 Task: Book a 75-minute session on change management.
Action: Mouse moved to (68, 134)
Screenshot: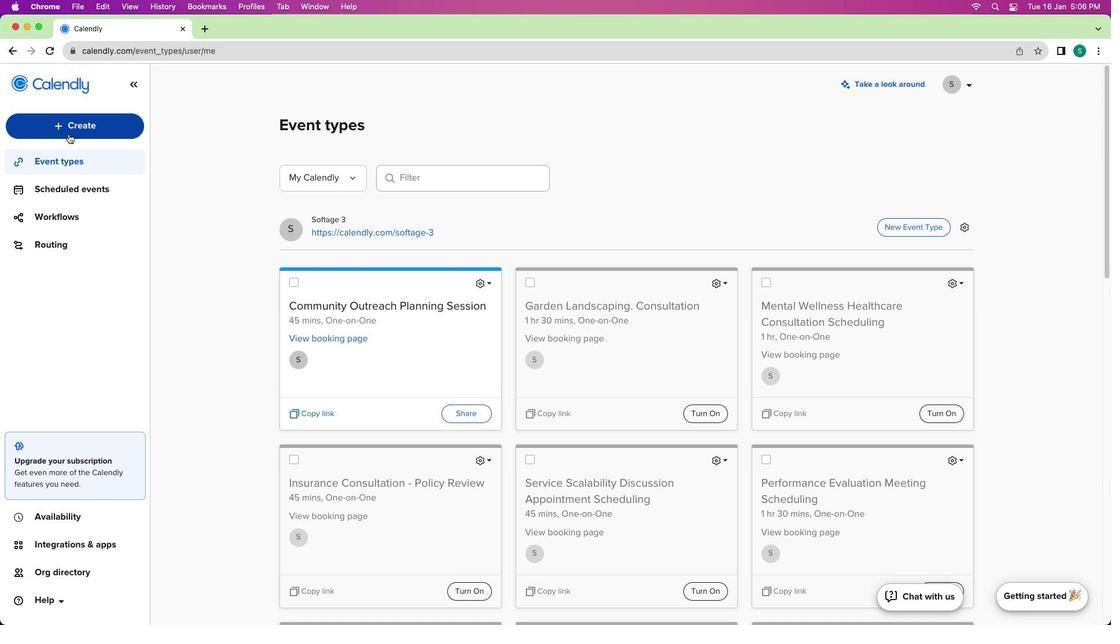 
Action: Mouse pressed left at (68, 134)
Screenshot: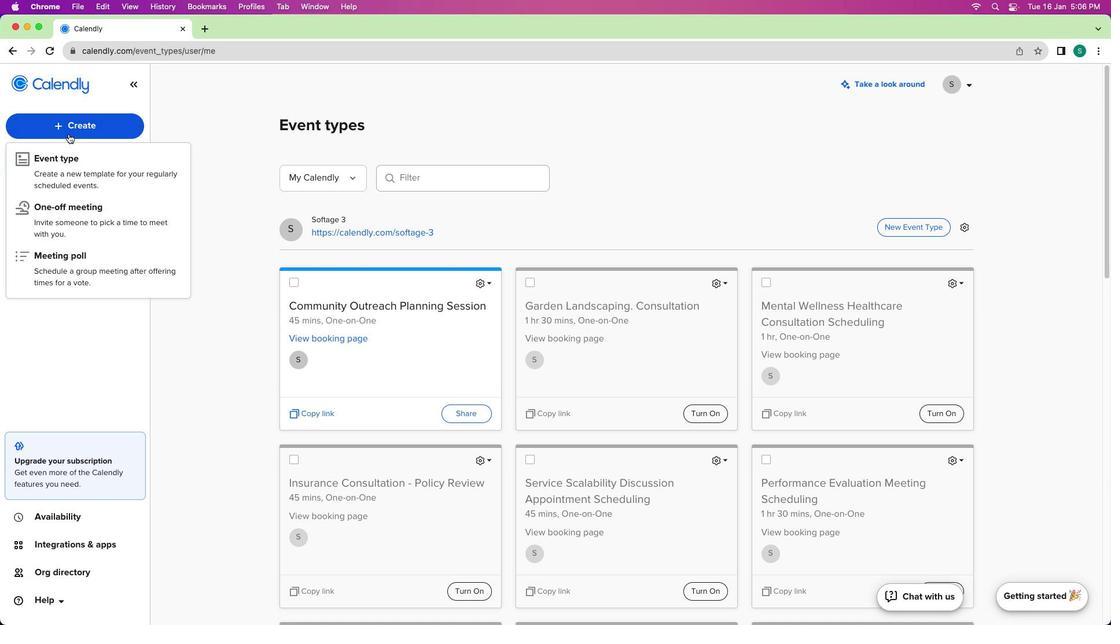 
Action: Mouse moved to (62, 169)
Screenshot: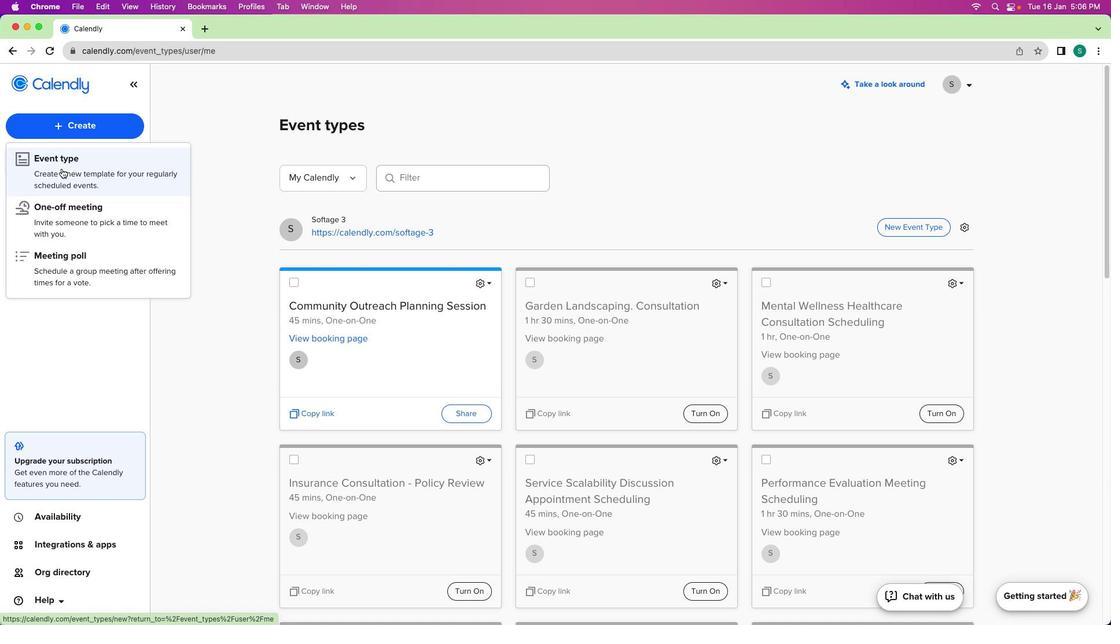 
Action: Mouse pressed left at (62, 169)
Screenshot: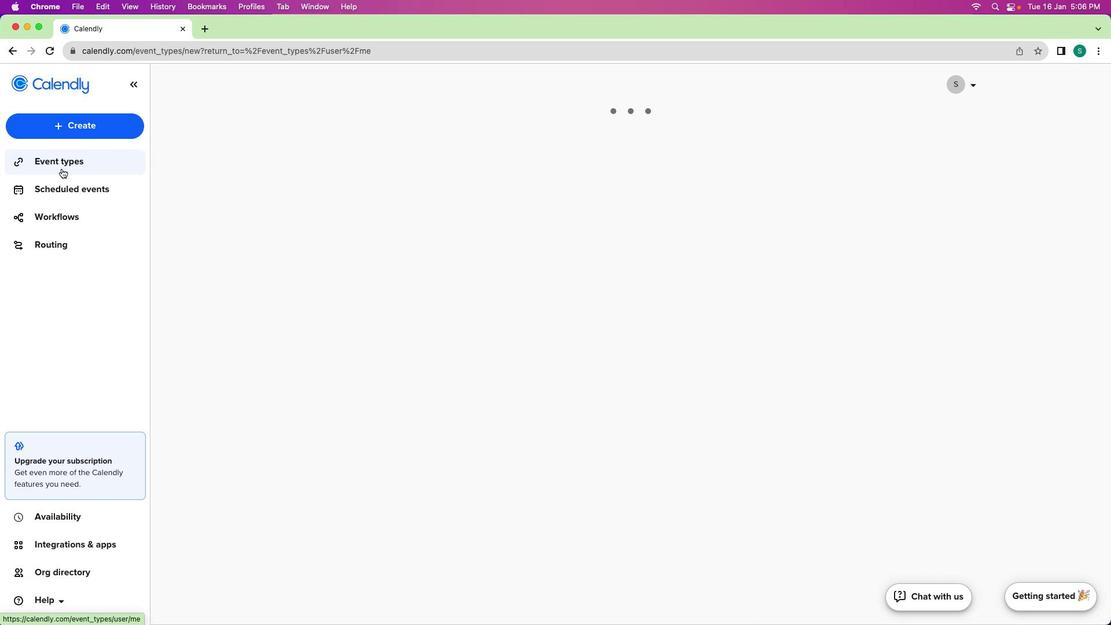 
Action: Mouse moved to (486, 260)
Screenshot: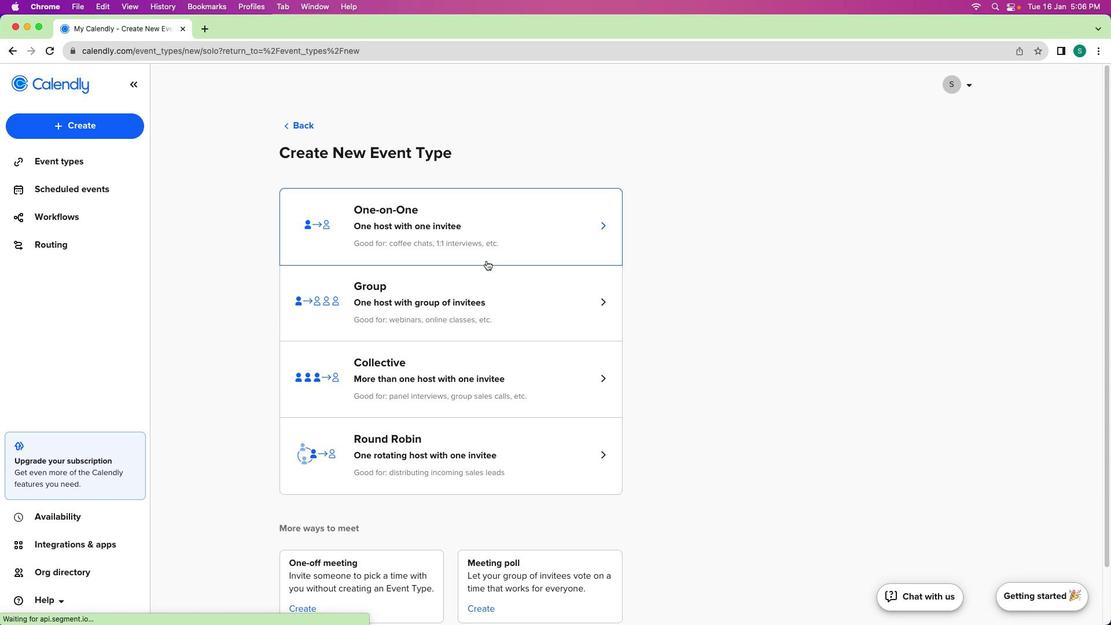 
Action: Mouse pressed left at (486, 260)
Screenshot: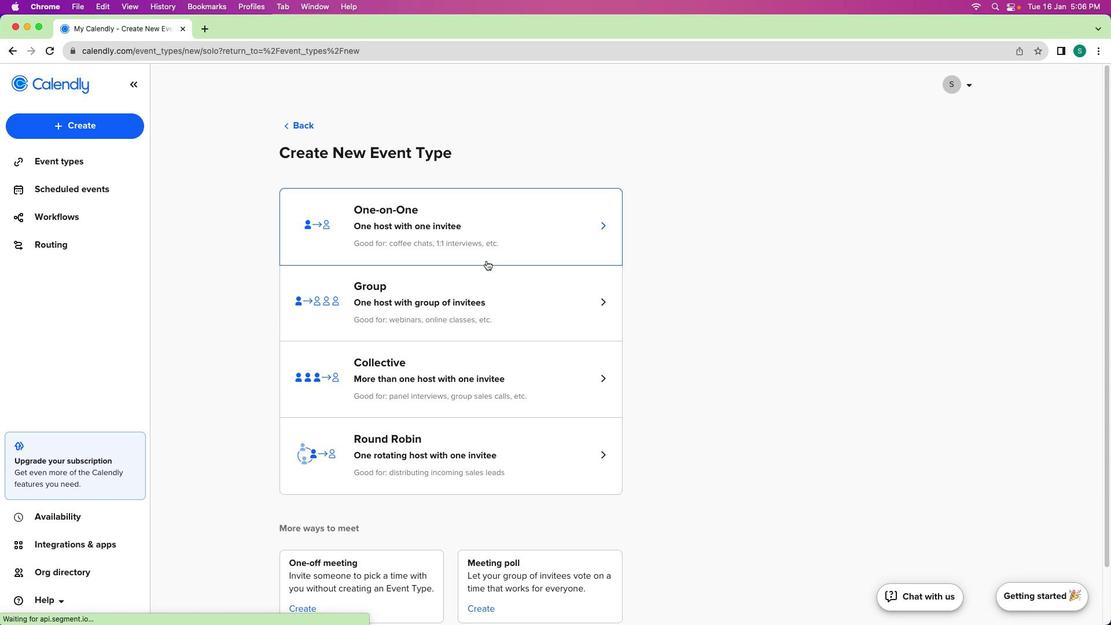 
Action: Mouse moved to (111, 174)
Screenshot: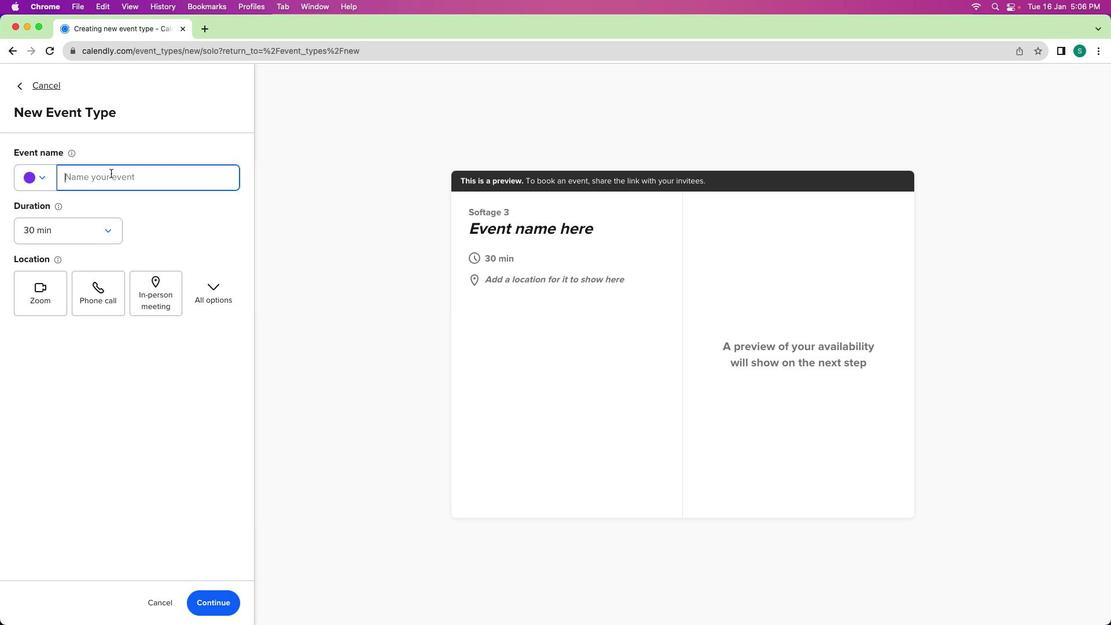 
Action: Mouse pressed left at (111, 174)
Screenshot: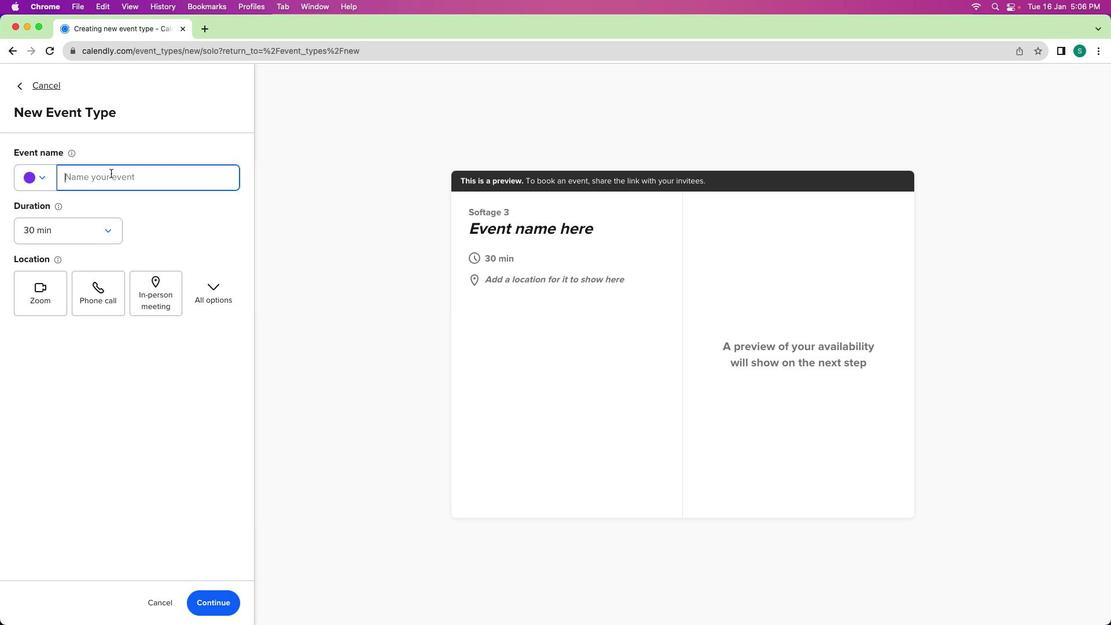 
Action: Mouse moved to (54, 227)
Screenshot: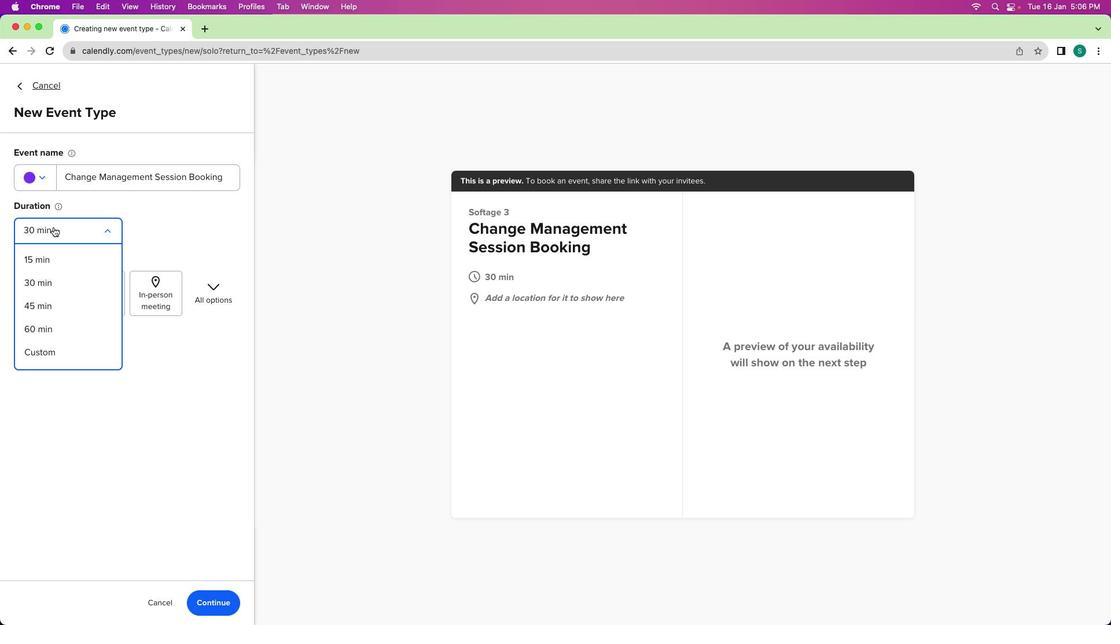 
Action: Mouse pressed left at (54, 227)
Screenshot: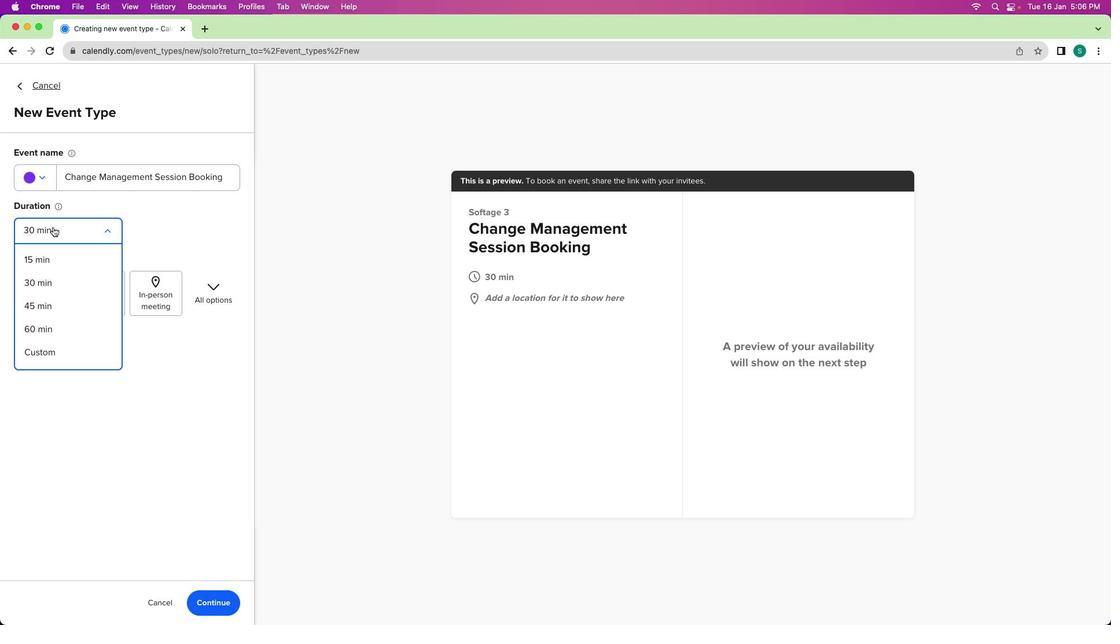 
Action: Mouse moved to (57, 349)
Screenshot: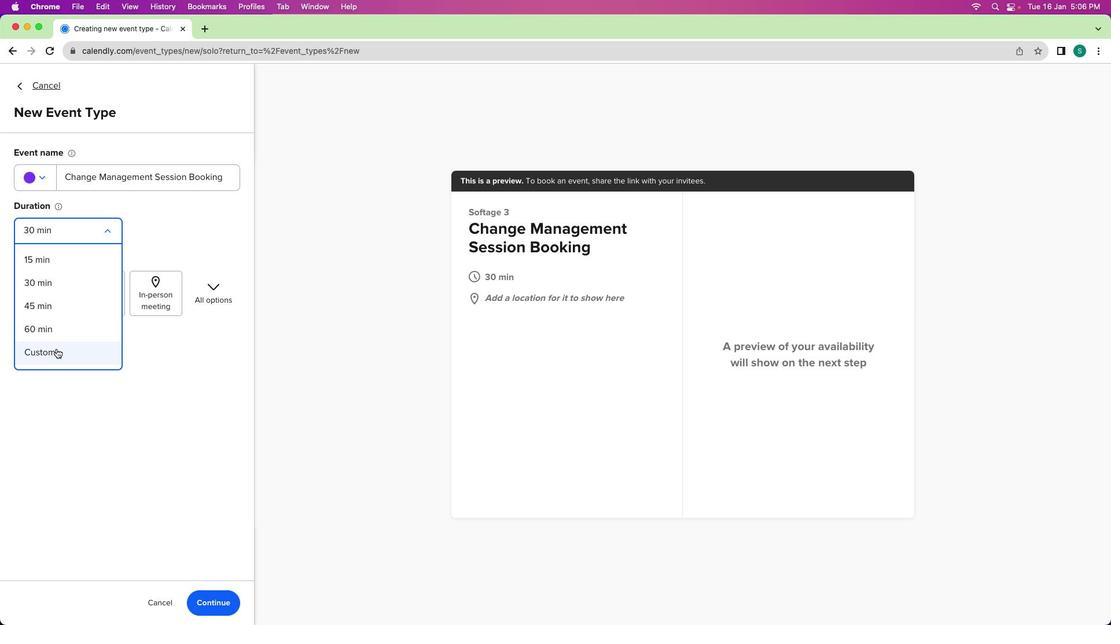 
Action: Mouse pressed left at (57, 349)
Screenshot: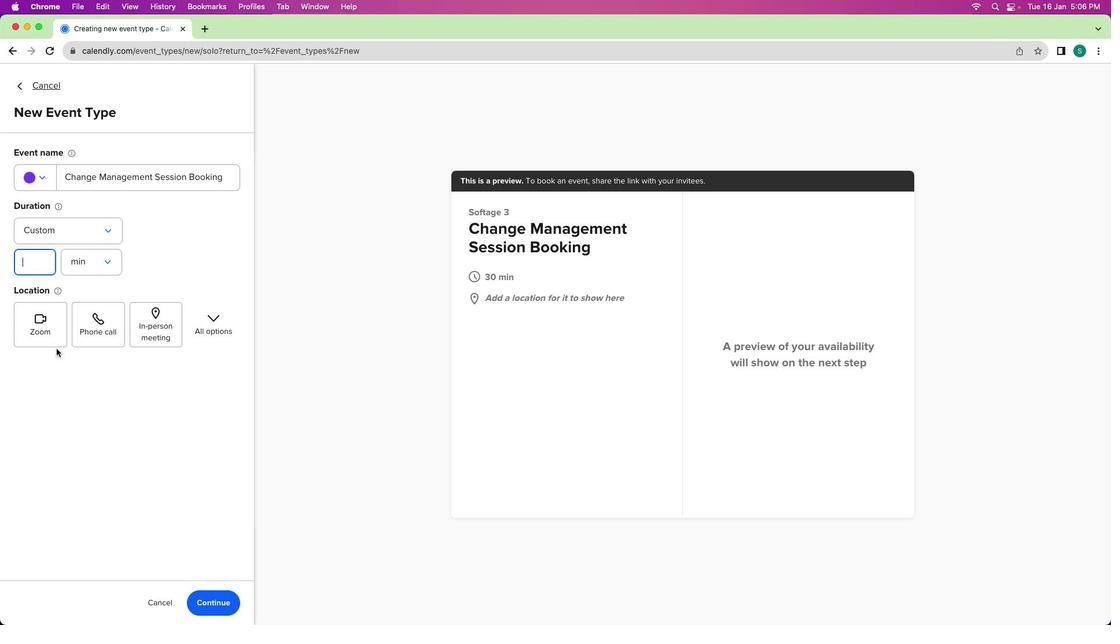 
Action: Mouse moved to (37, 262)
Screenshot: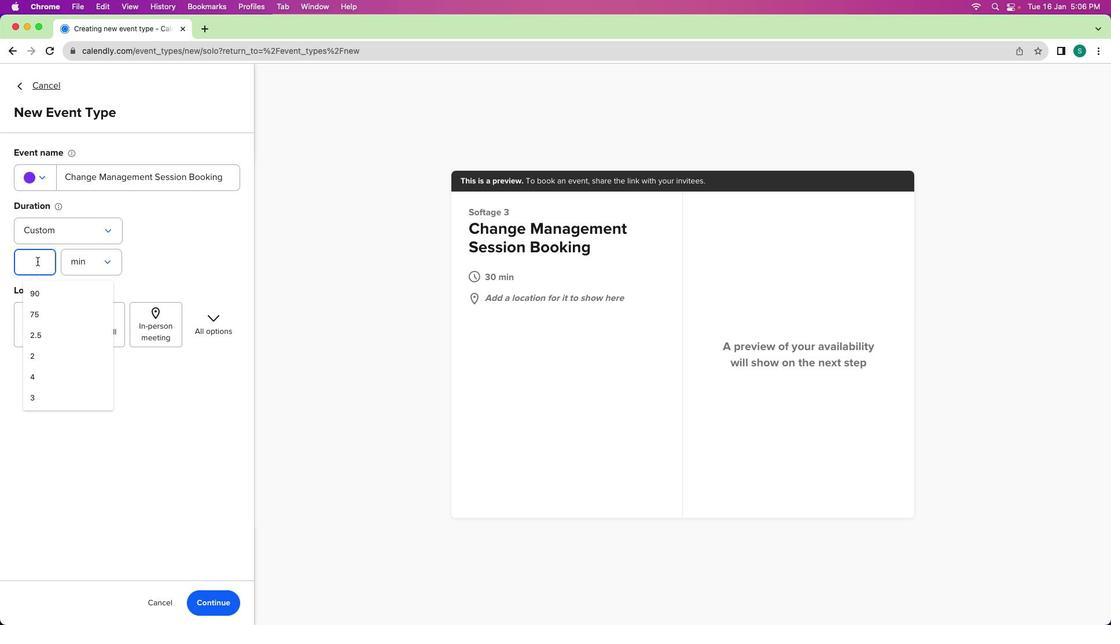 
Action: Mouse pressed left at (37, 262)
Screenshot: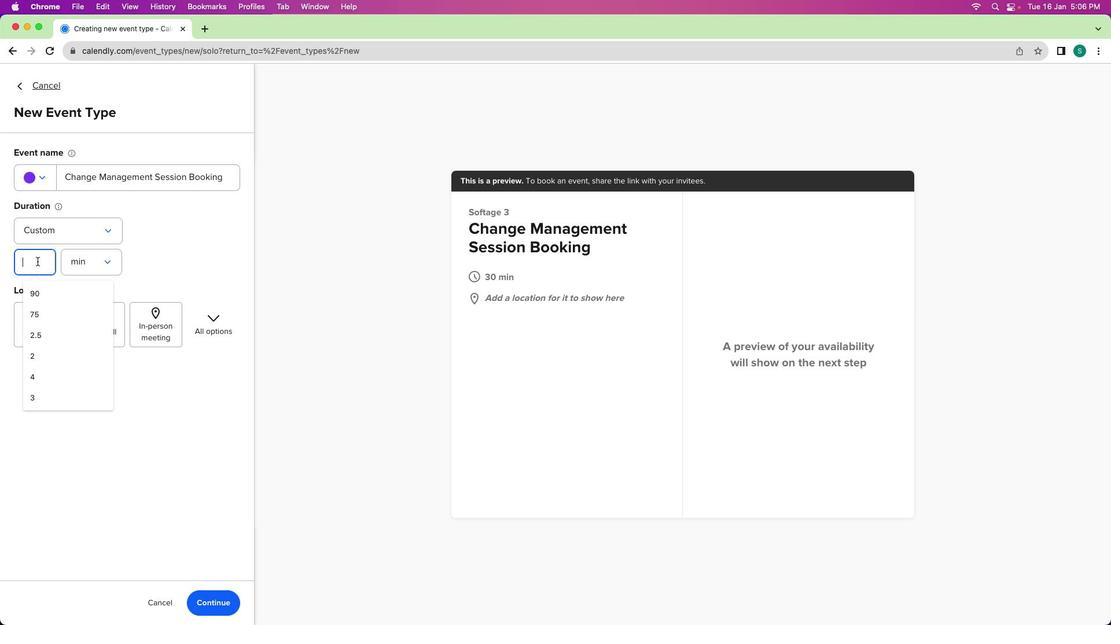 
Action: Mouse moved to (50, 337)
Screenshot: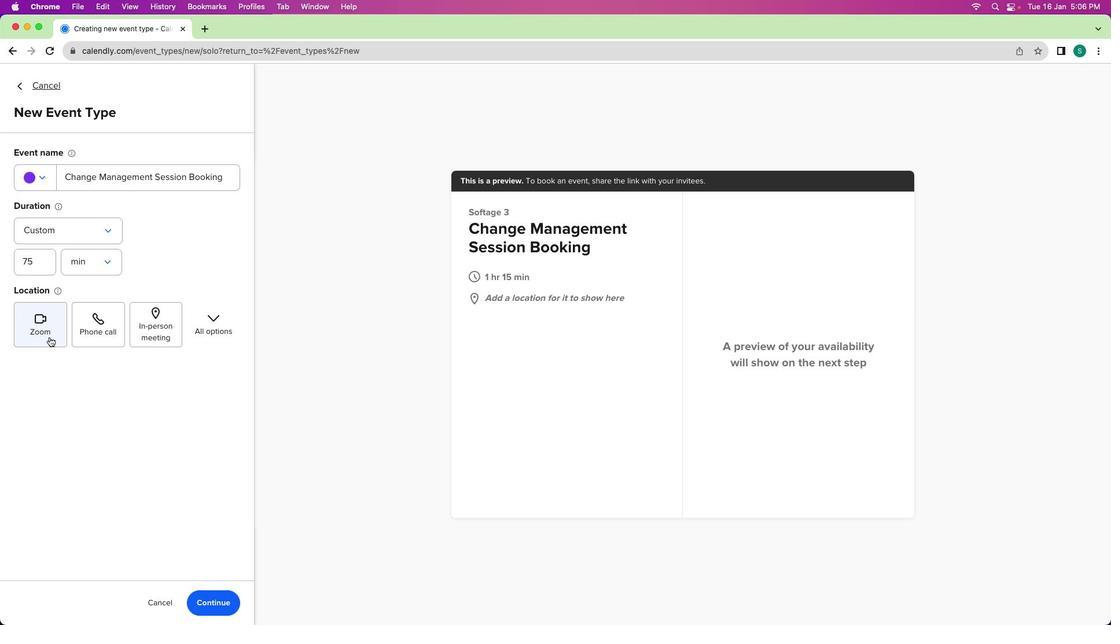 
Action: Mouse pressed left at (50, 337)
Screenshot: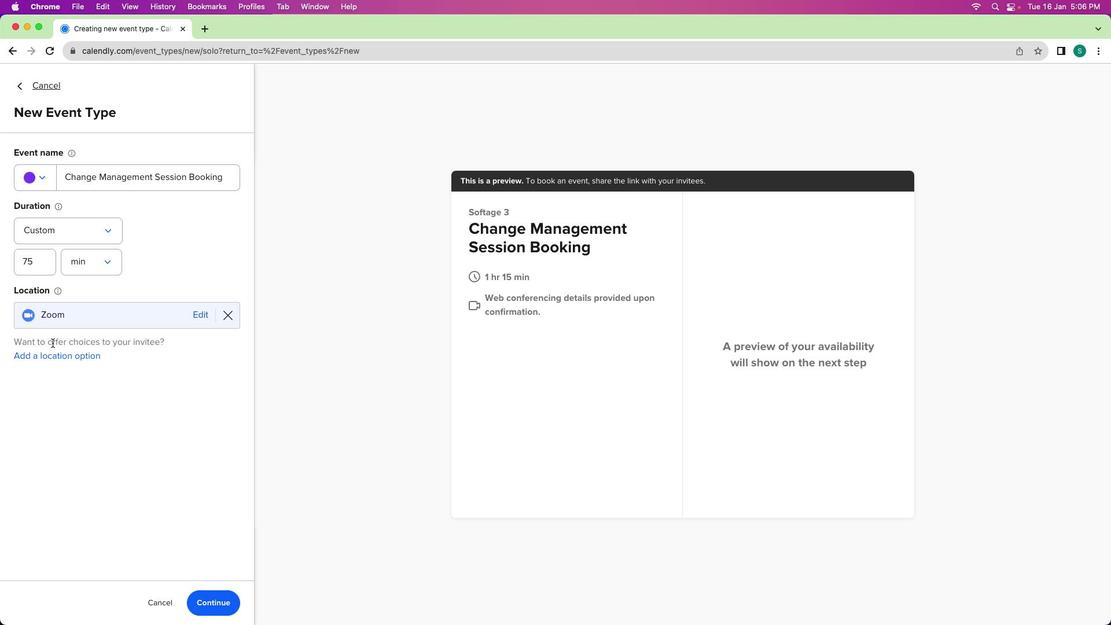 
Action: Mouse moved to (44, 178)
Screenshot: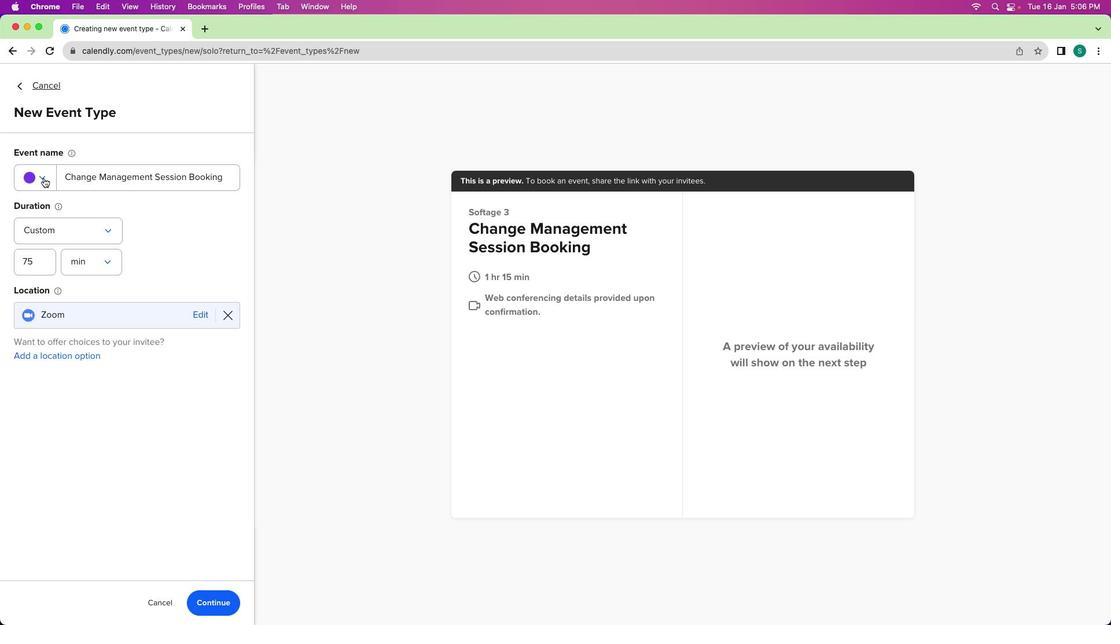 
Action: Mouse pressed left at (44, 178)
Screenshot: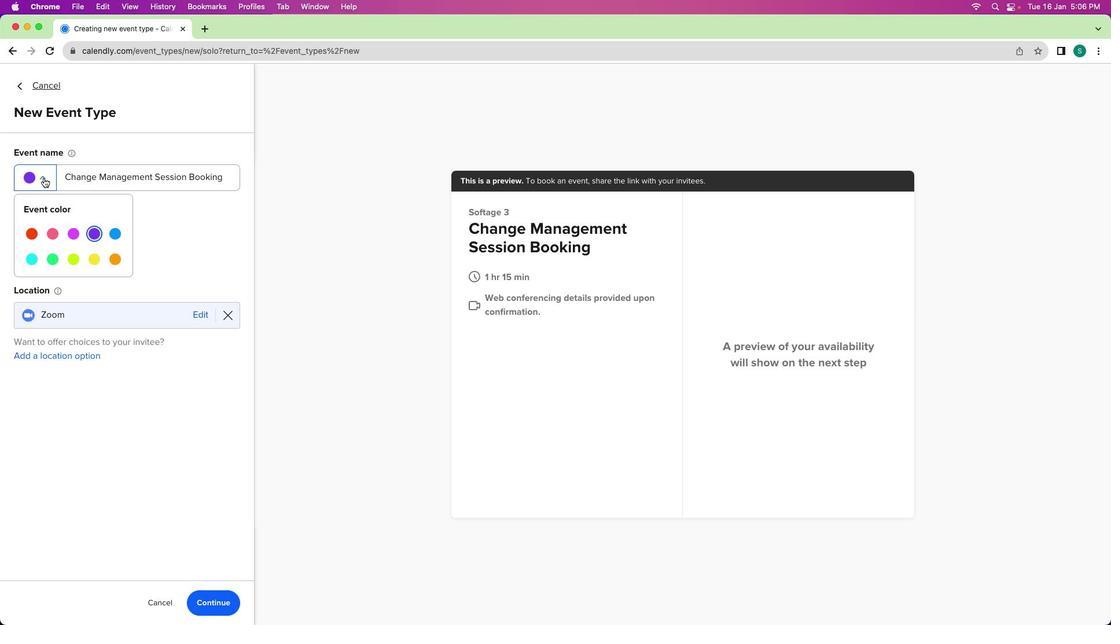
Action: Mouse moved to (118, 254)
Screenshot: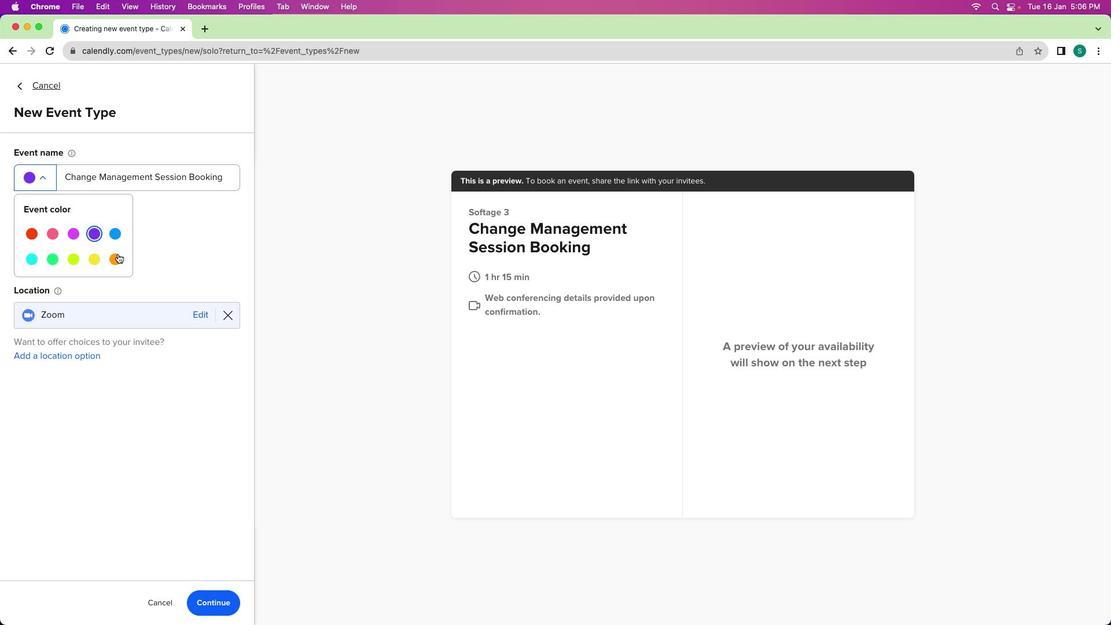 
Action: Mouse pressed left at (118, 254)
Screenshot: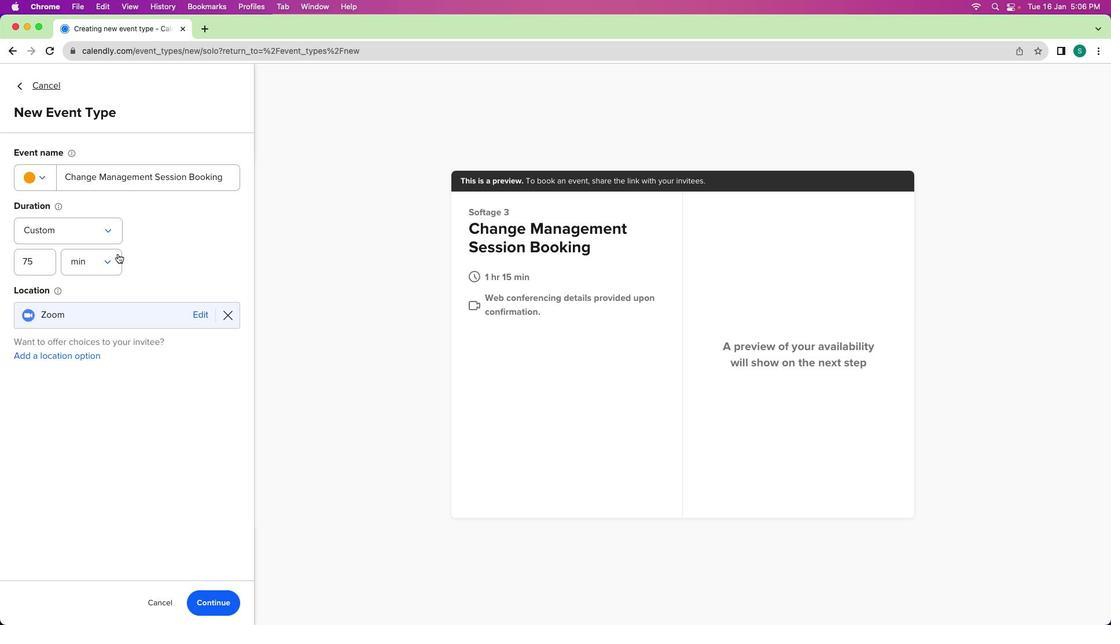 
Action: Mouse moved to (215, 599)
Screenshot: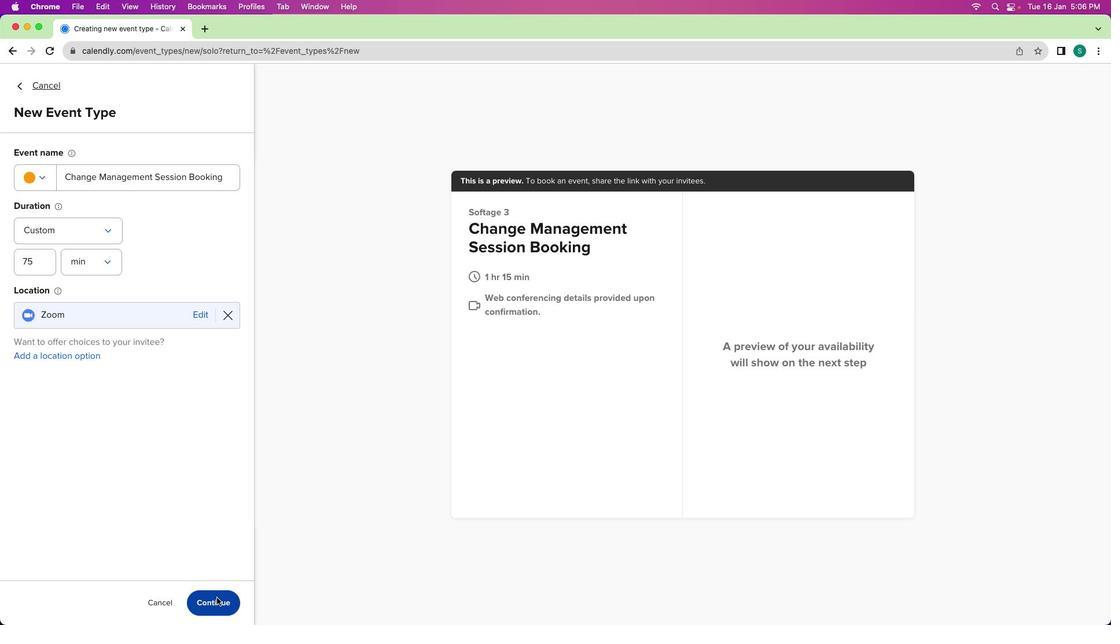 
Action: Mouse pressed left at (215, 599)
Screenshot: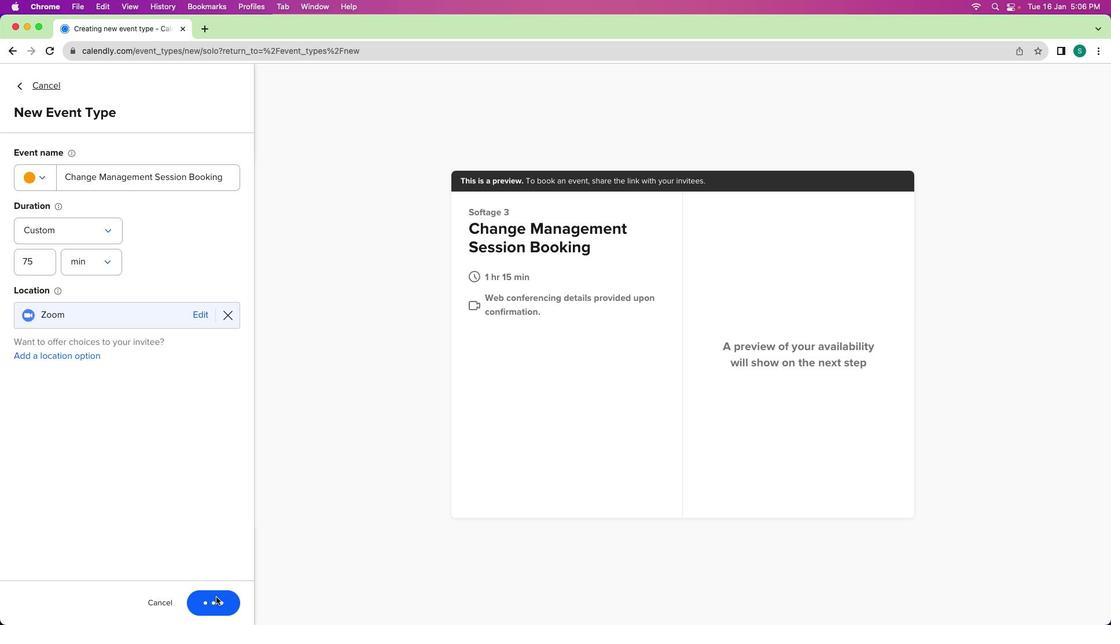 
Action: Mouse moved to (235, 190)
Screenshot: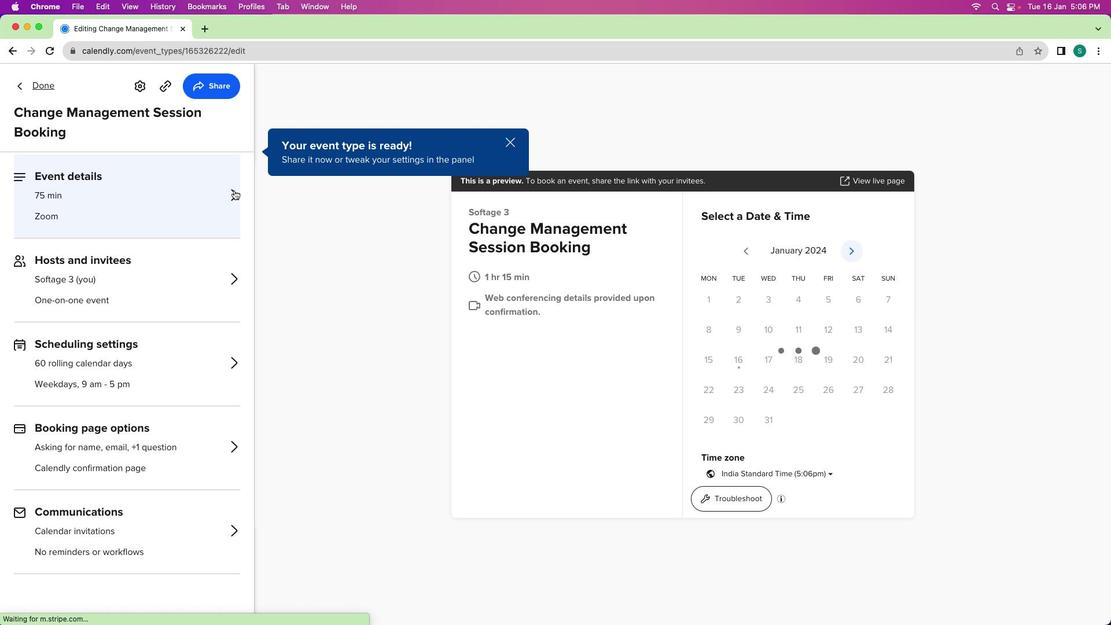 
Action: Mouse pressed left at (235, 190)
Screenshot: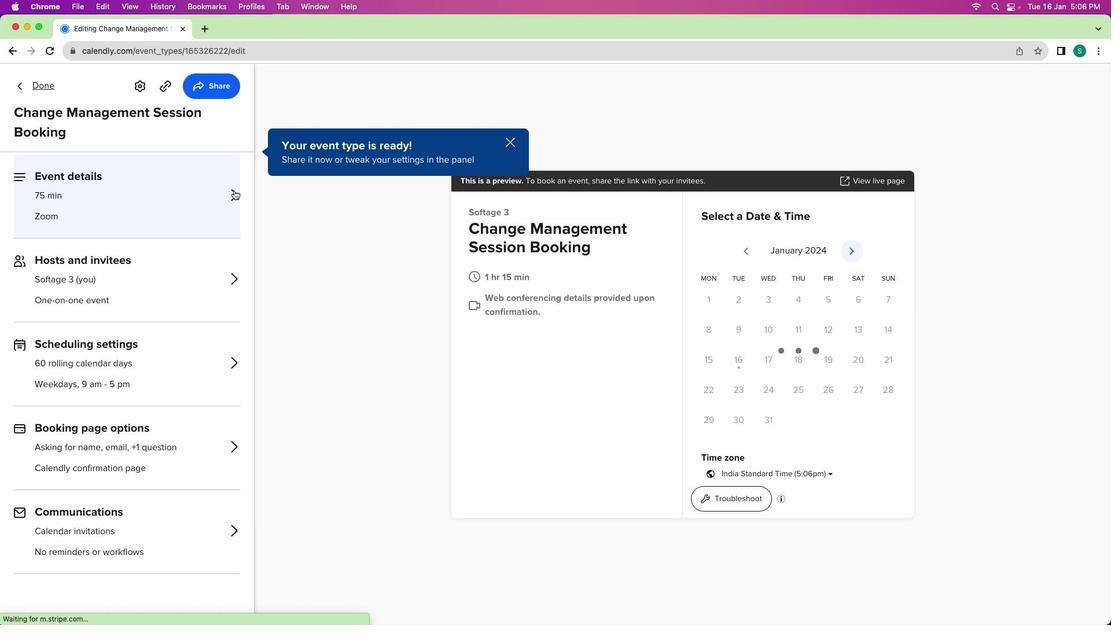 
Action: Mouse moved to (133, 451)
Screenshot: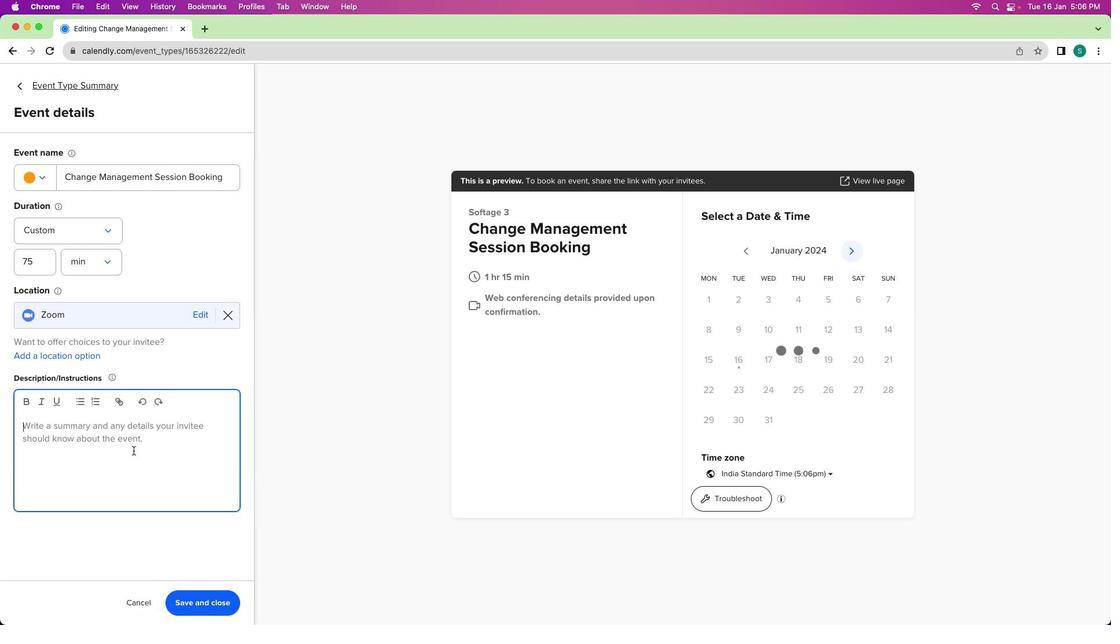 
Action: Mouse pressed left at (133, 451)
Screenshot: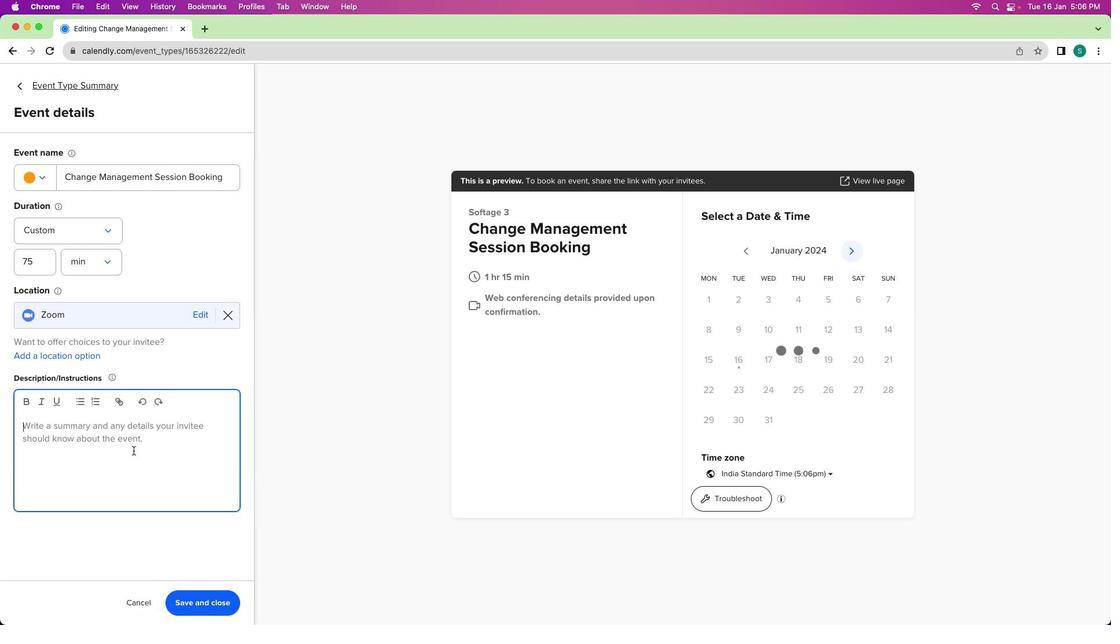 
Action: Mouse moved to (209, 606)
Screenshot: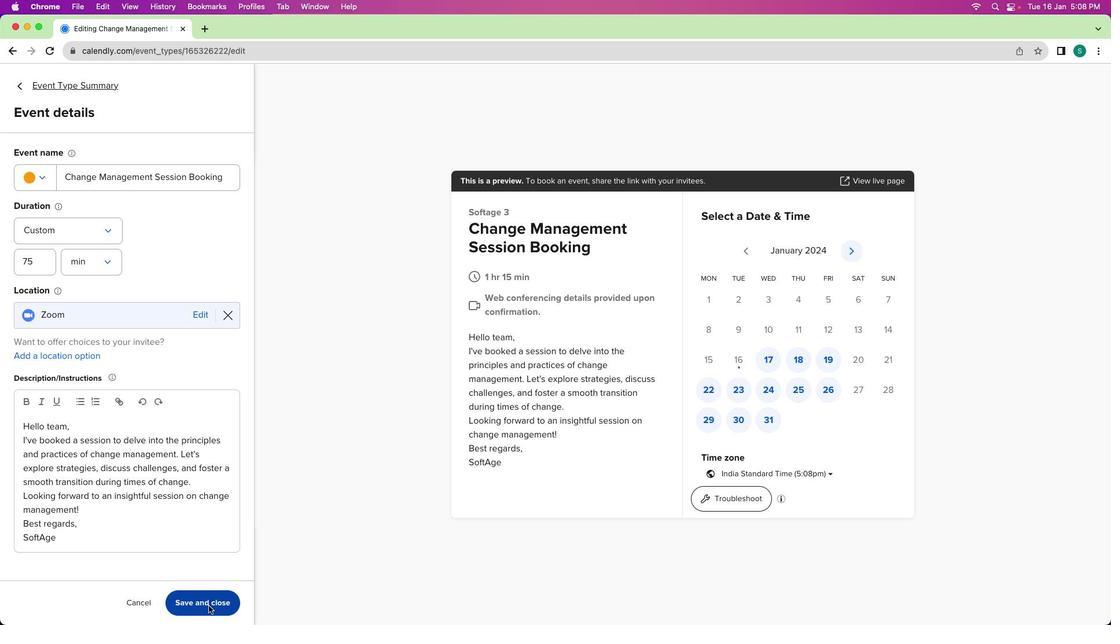 
Action: Mouse pressed left at (209, 606)
Screenshot: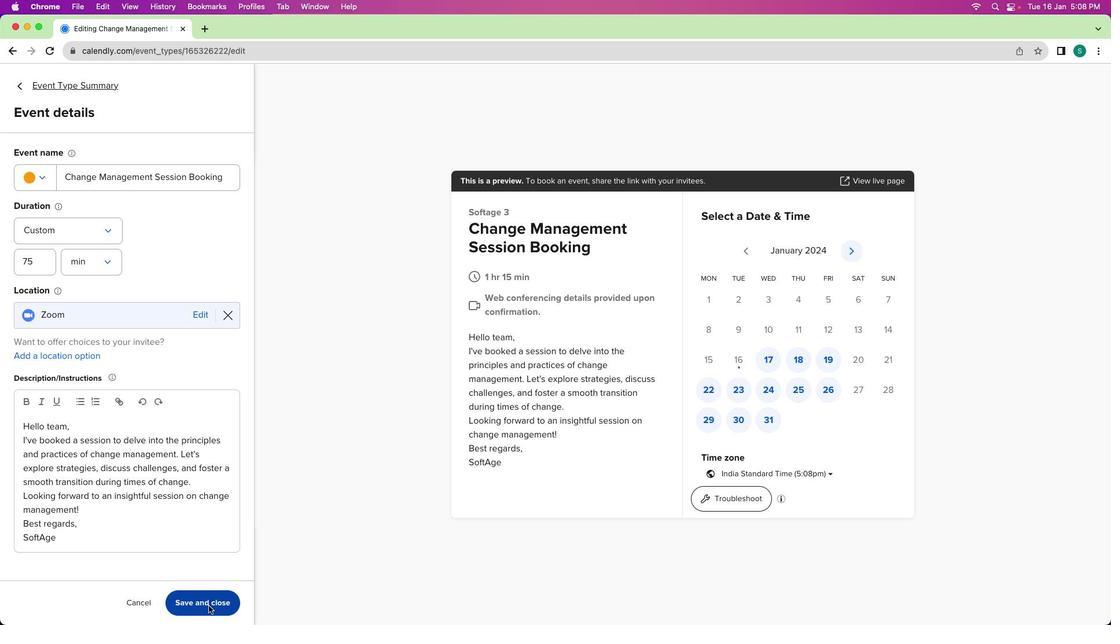 
Action: Mouse moved to (83, 346)
Screenshot: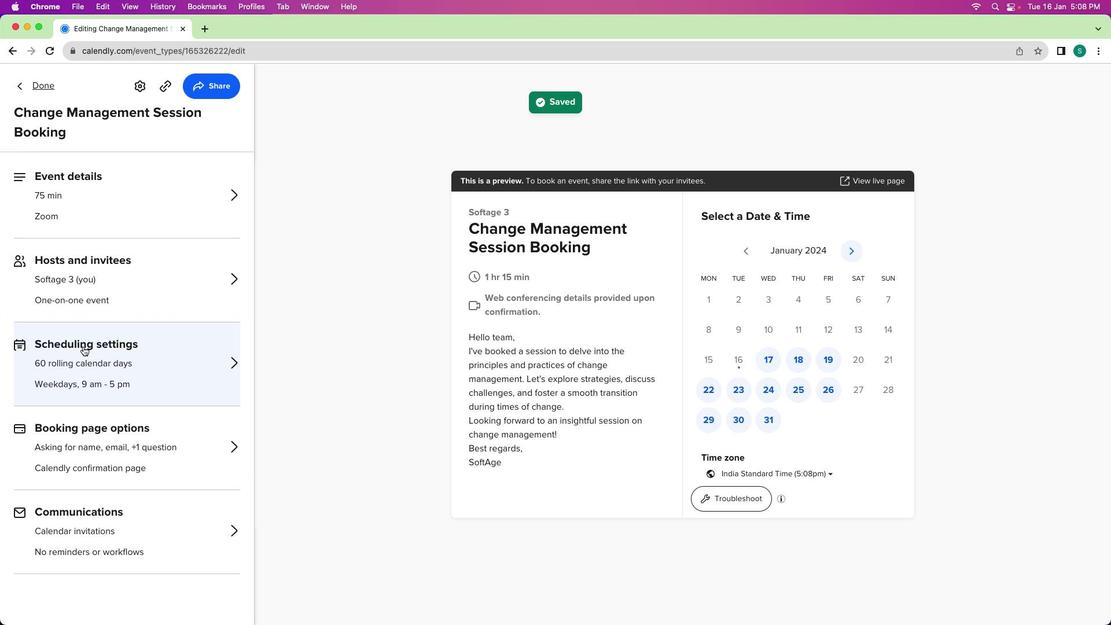 
Action: Mouse pressed left at (83, 346)
Screenshot: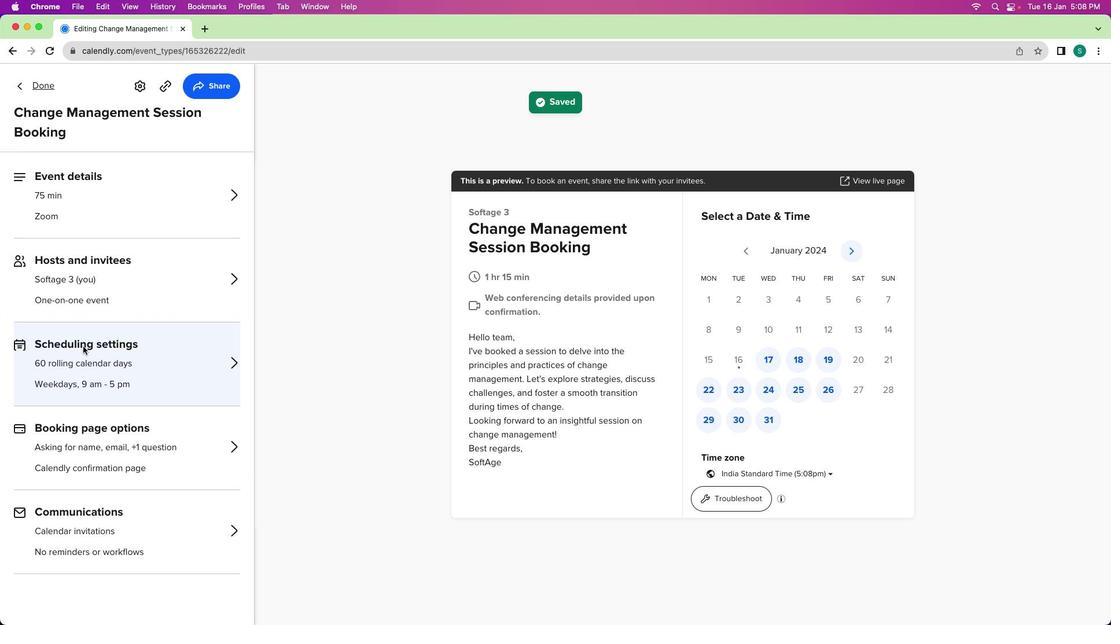 
Action: Mouse moved to (213, 434)
Screenshot: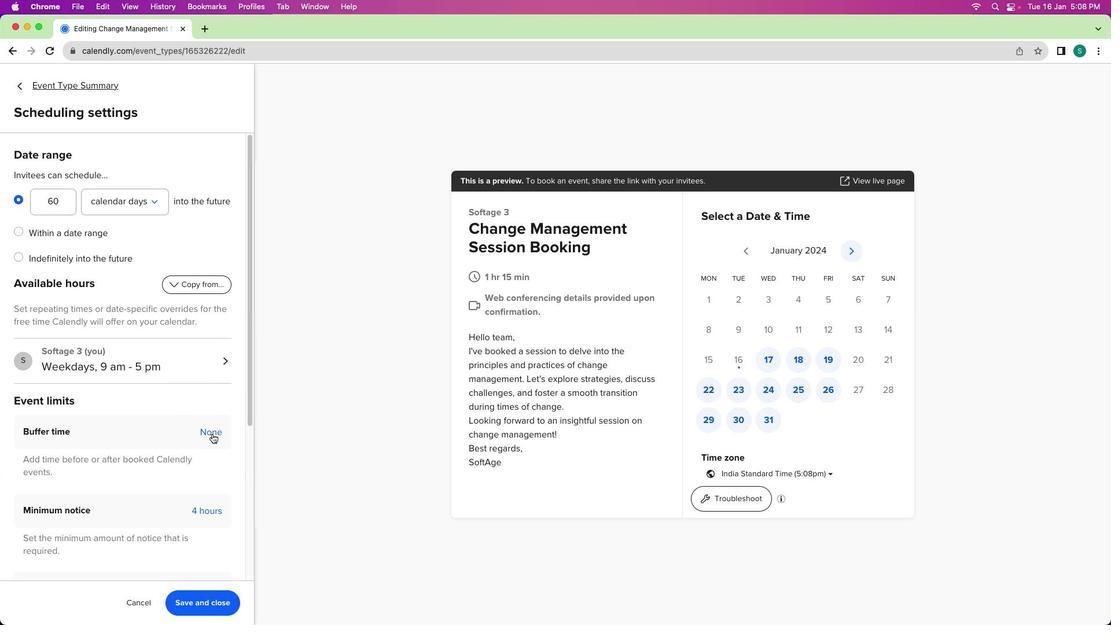 
Action: Mouse pressed left at (213, 434)
Screenshot: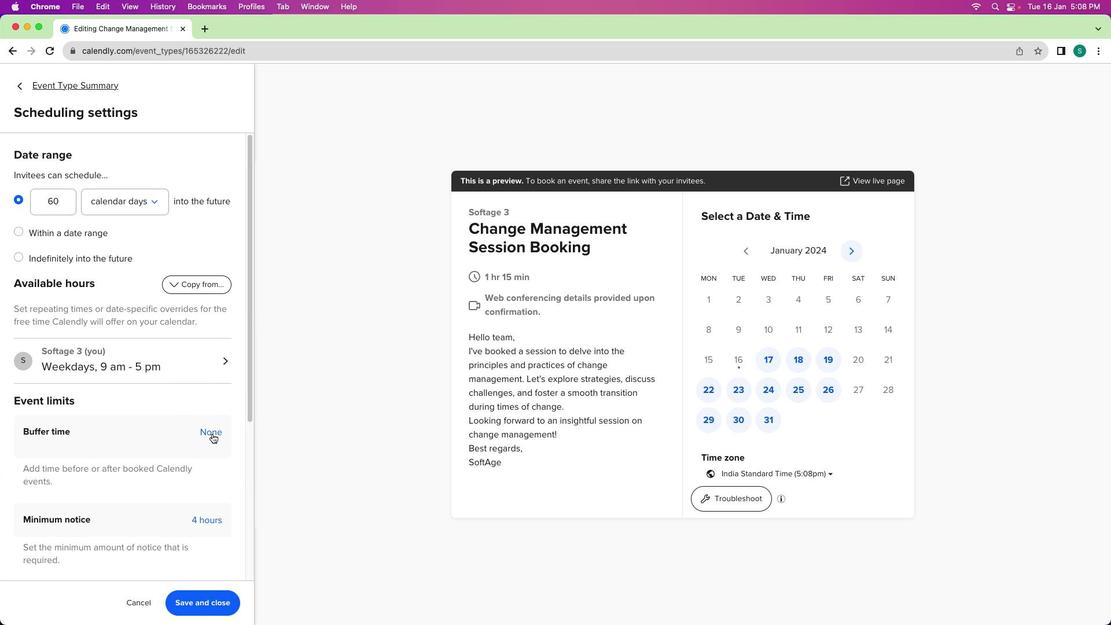 
Action: Mouse moved to (139, 470)
Screenshot: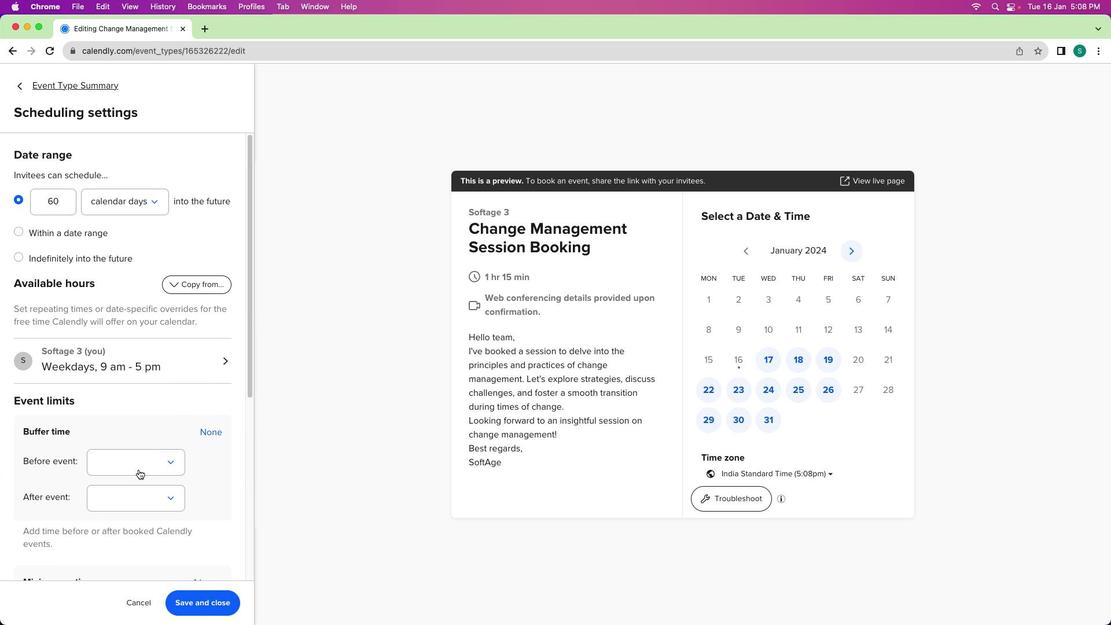 
Action: Mouse pressed left at (139, 470)
Screenshot: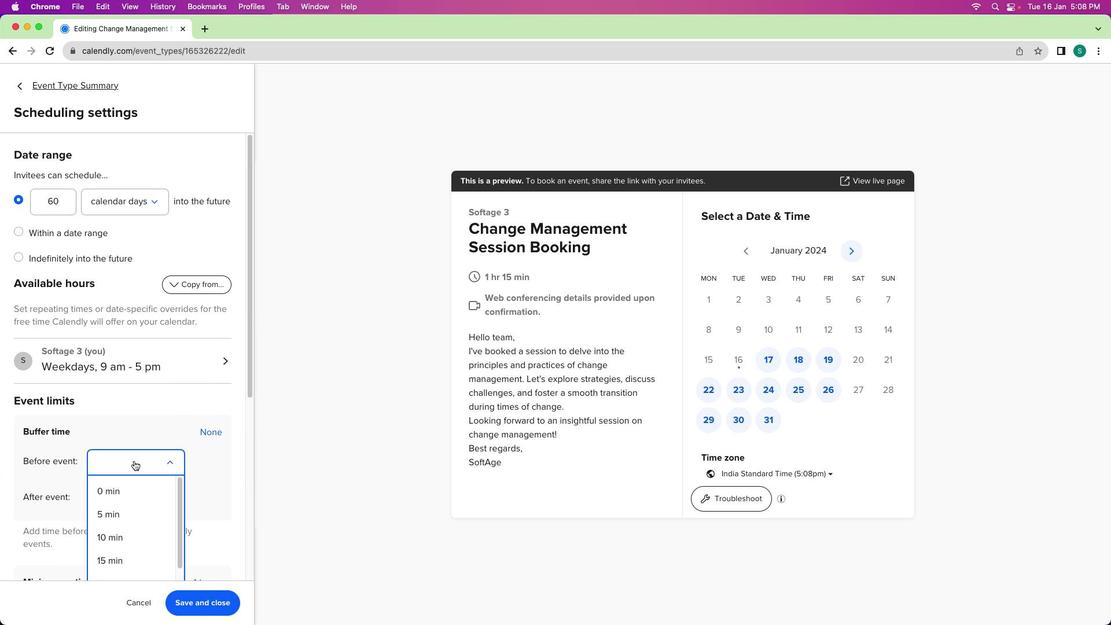 
Action: Mouse moved to (121, 499)
Screenshot: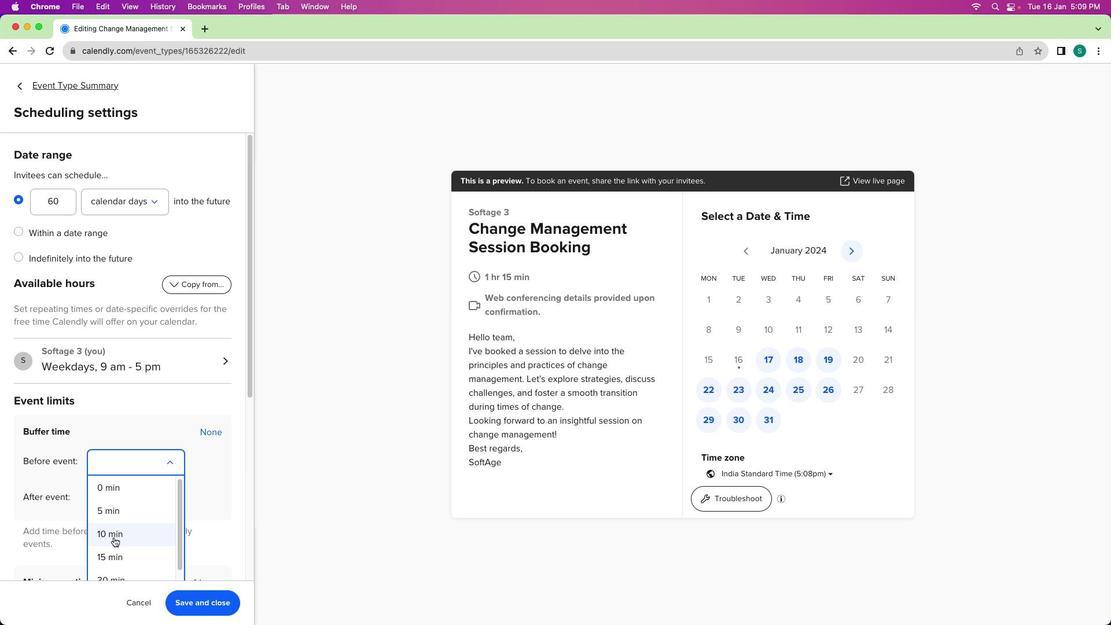 
Action: Mouse scrolled (121, 499) with delta (0, 0)
Screenshot: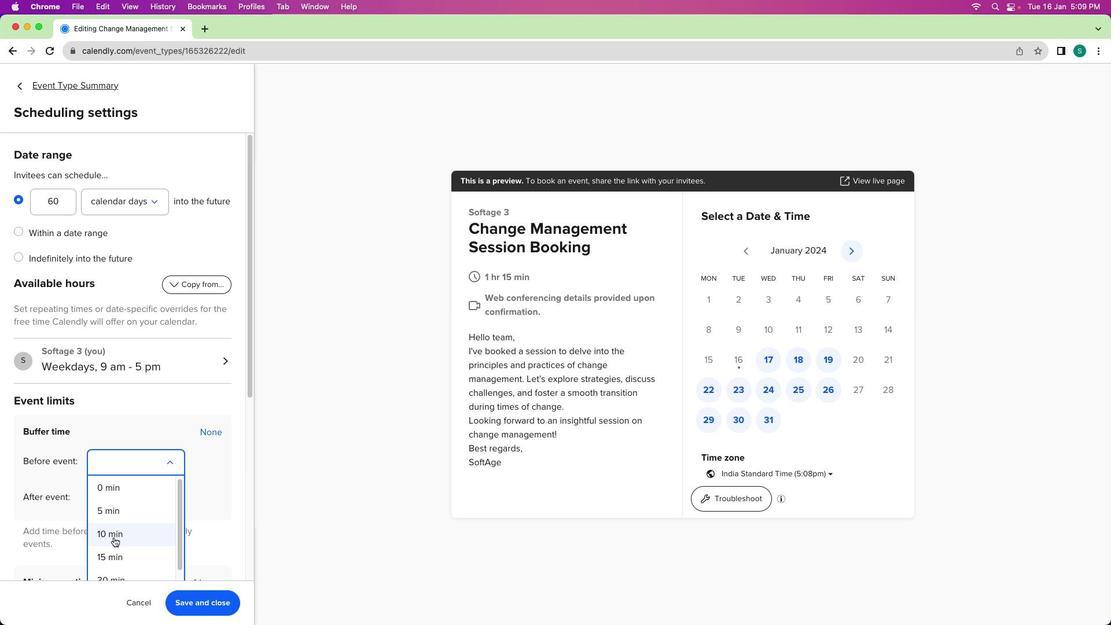 
Action: Mouse moved to (115, 524)
Screenshot: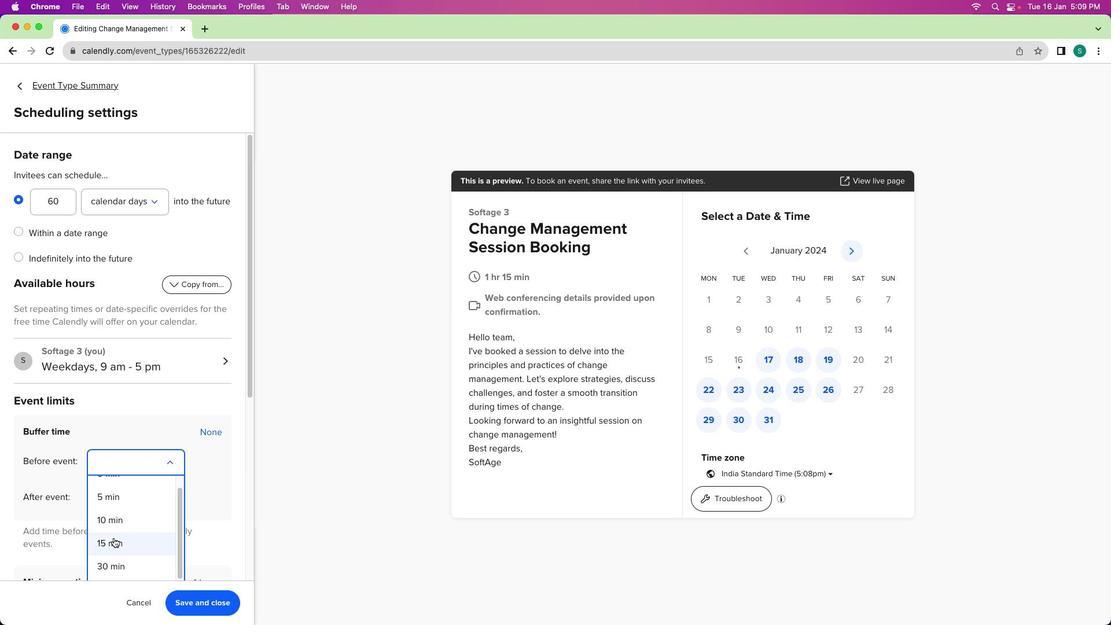 
Action: Mouse scrolled (115, 524) with delta (0, 0)
Screenshot: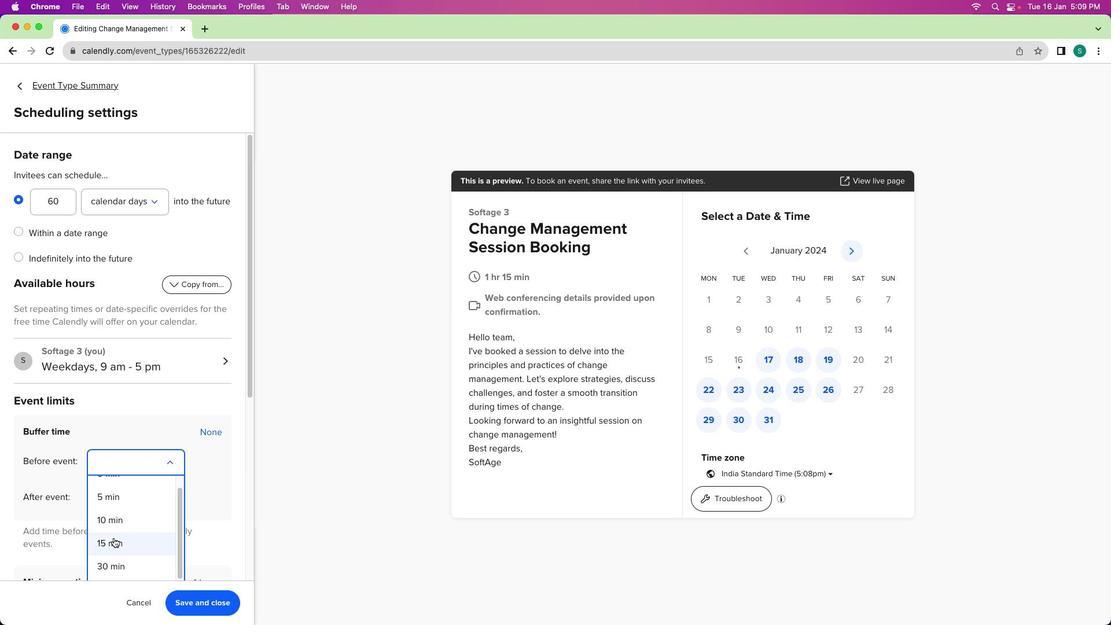 
Action: Mouse moved to (114, 538)
Screenshot: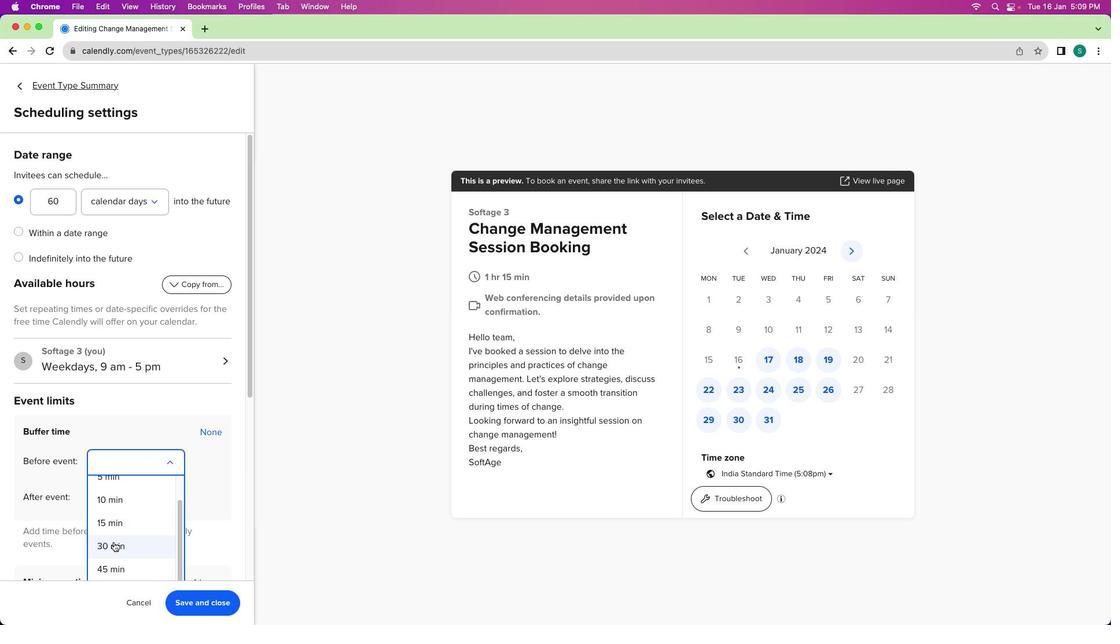 
Action: Mouse scrolled (114, 538) with delta (0, 0)
Screenshot: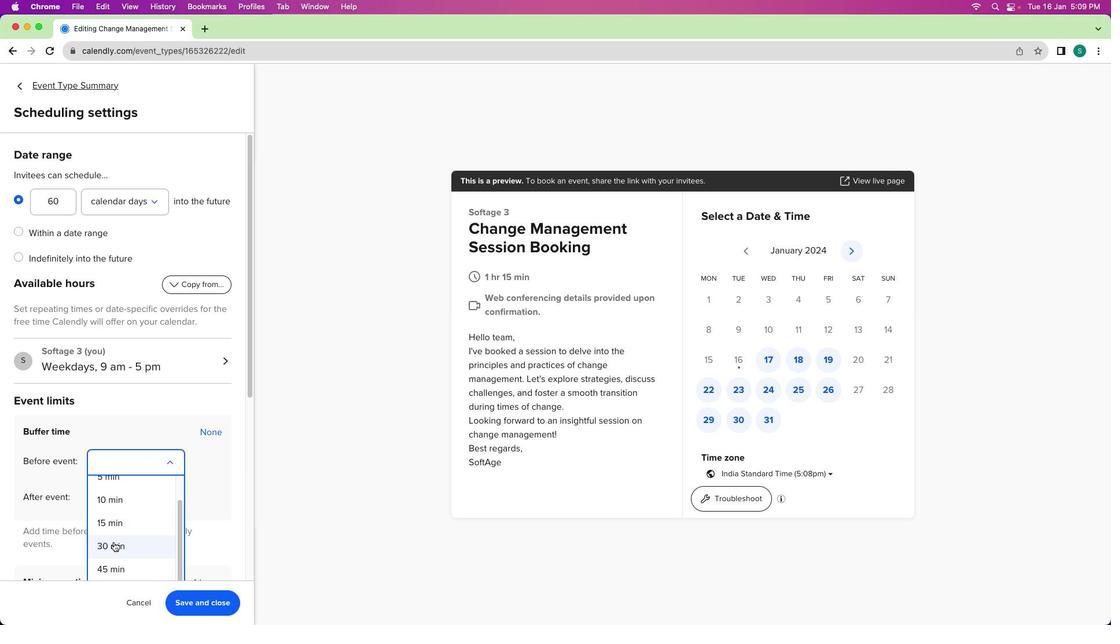 
Action: Mouse moved to (114, 538)
Screenshot: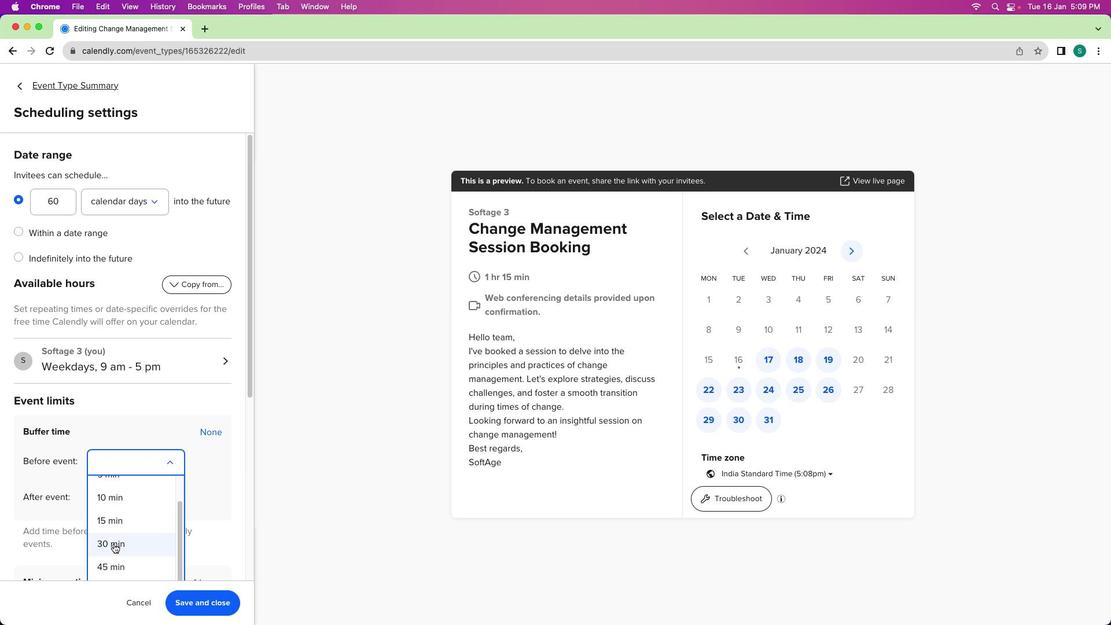 
Action: Mouse scrolled (114, 538) with delta (0, 0)
Screenshot: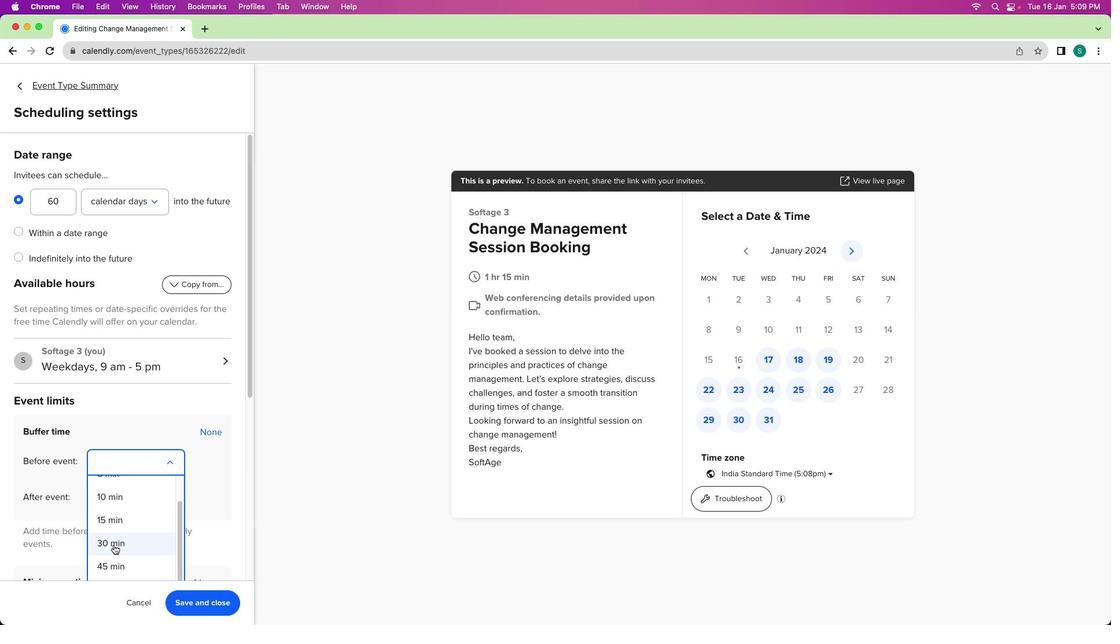 
Action: Mouse moved to (112, 564)
Screenshot: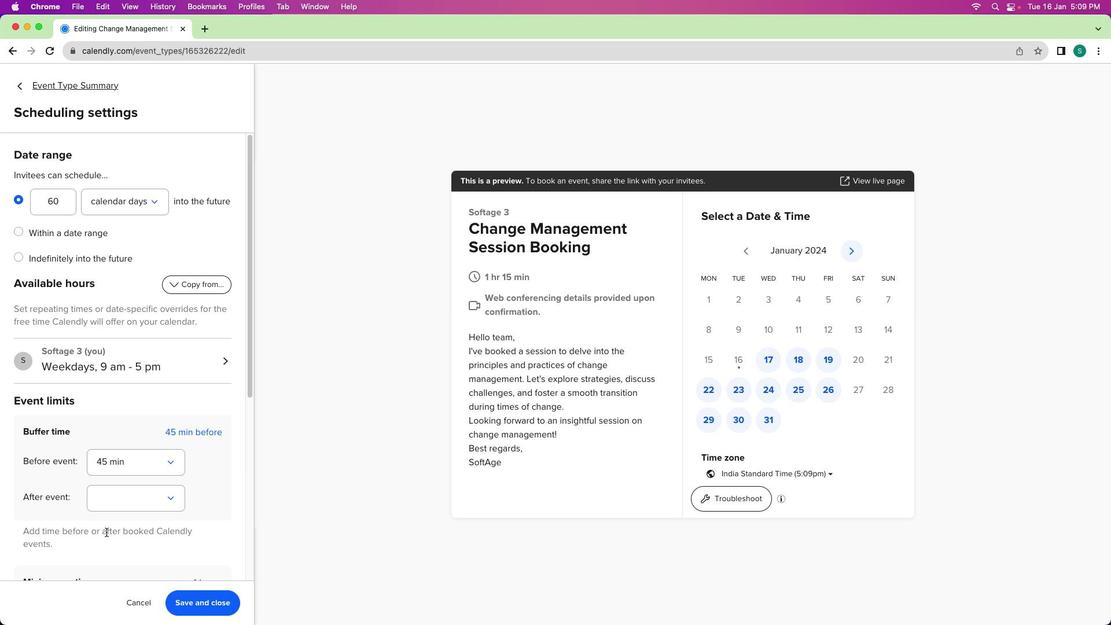 
Action: Mouse pressed left at (112, 564)
Screenshot: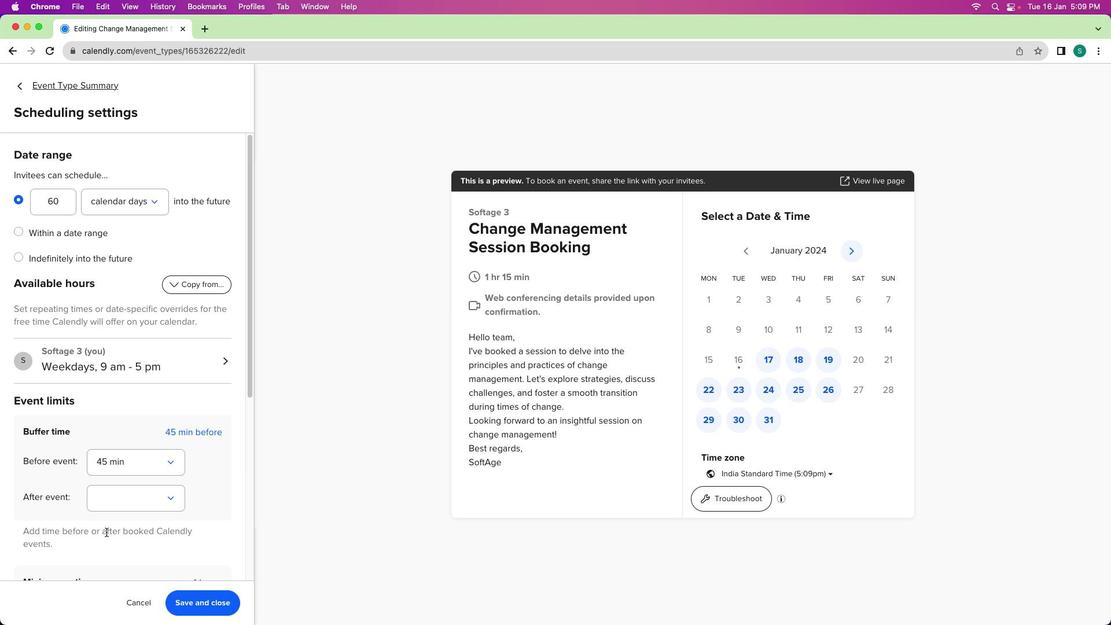 
Action: Mouse moved to (106, 488)
Screenshot: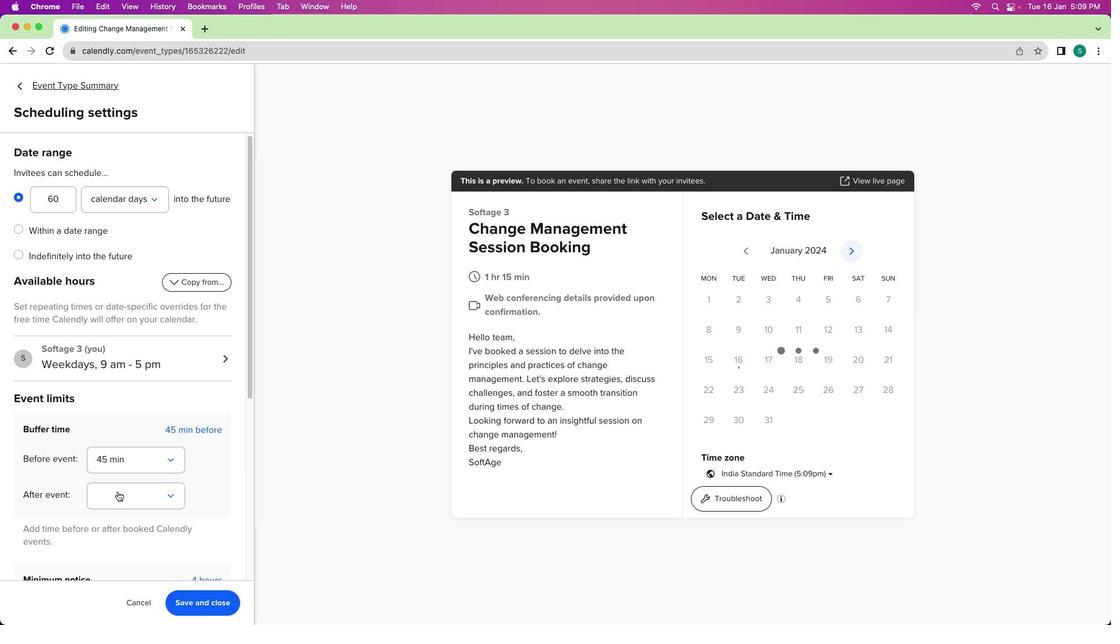
Action: Mouse scrolled (106, 488) with delta (0, 0)
Screenshot: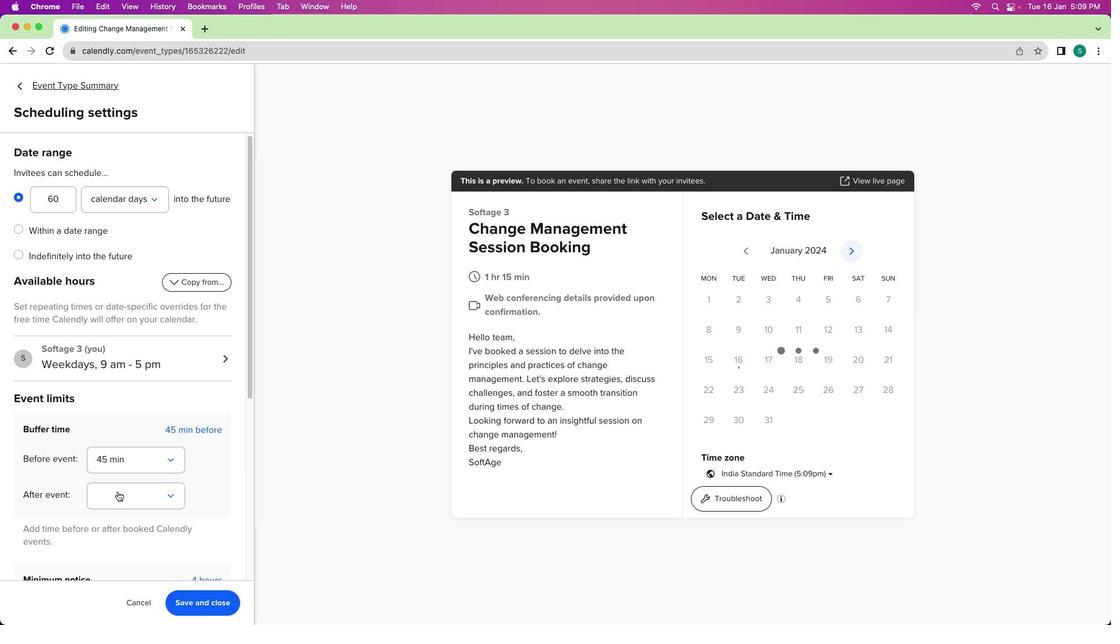 
Action: Mouse moved to (118, 493)
Screenshot: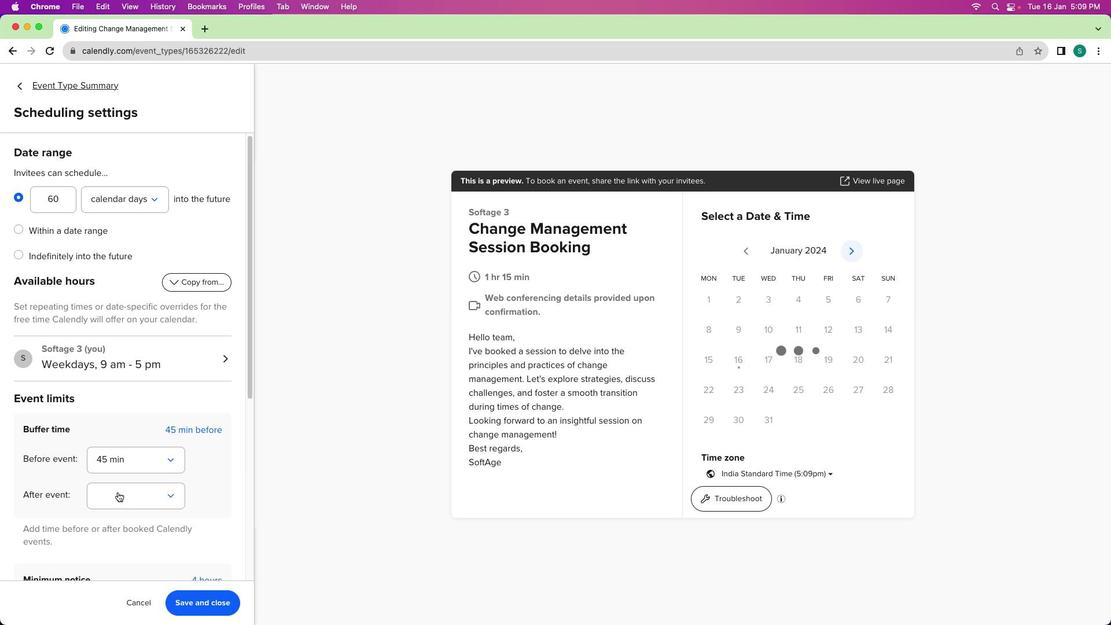 
Action: Mouse pressed left at (118, 493)
Screenshot: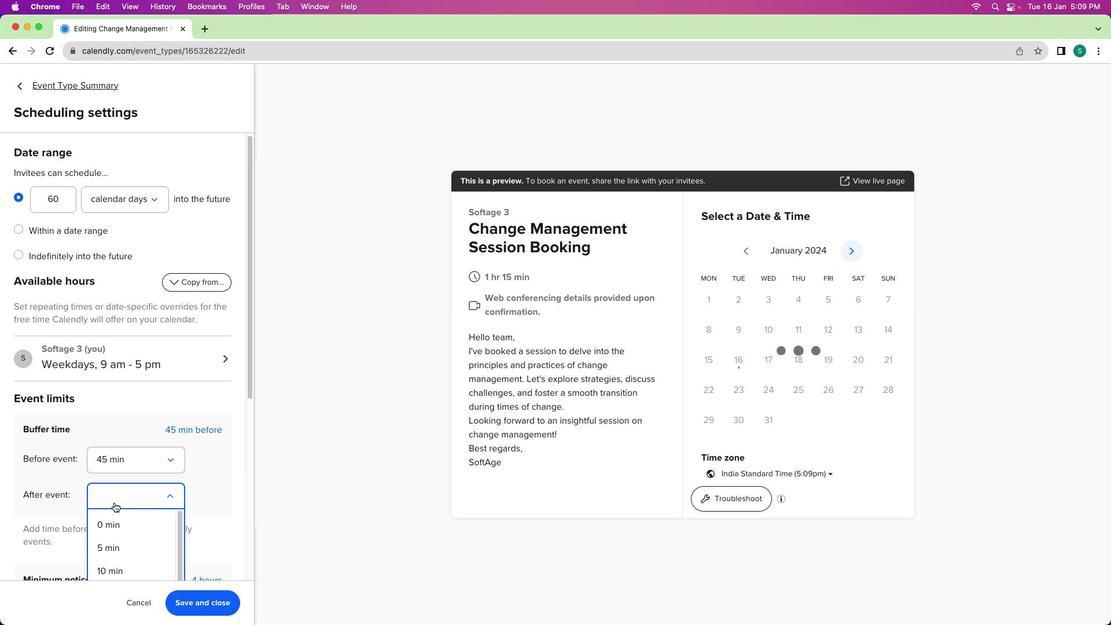 
Action: Mouse moved to (107, 546)
Screenshot: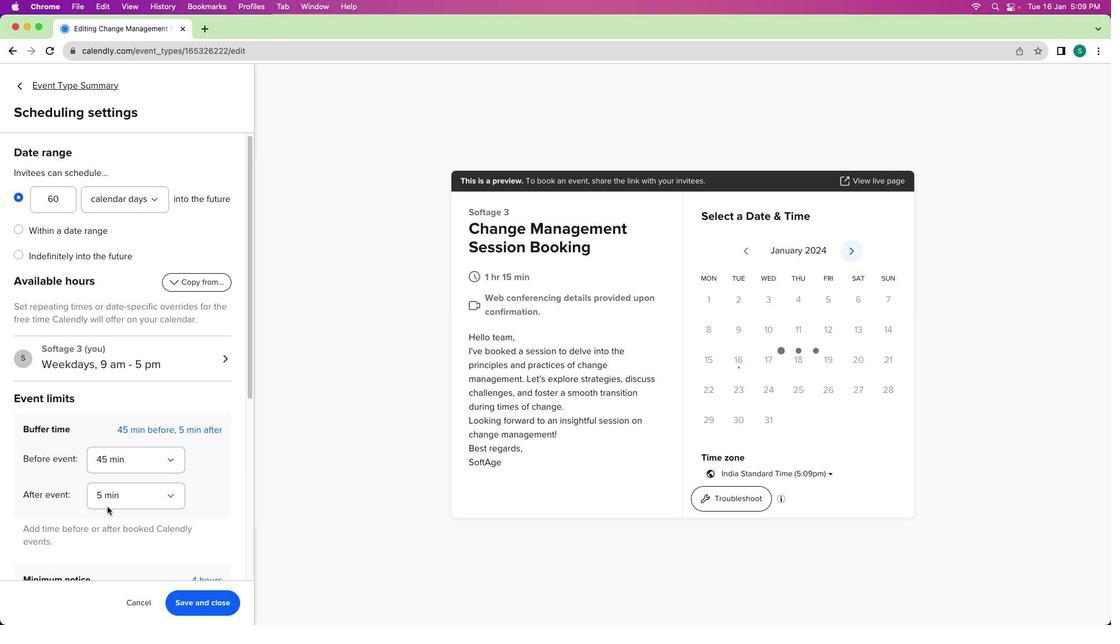 
Action: Mouse pressed left at (107, 546)
Screenshot: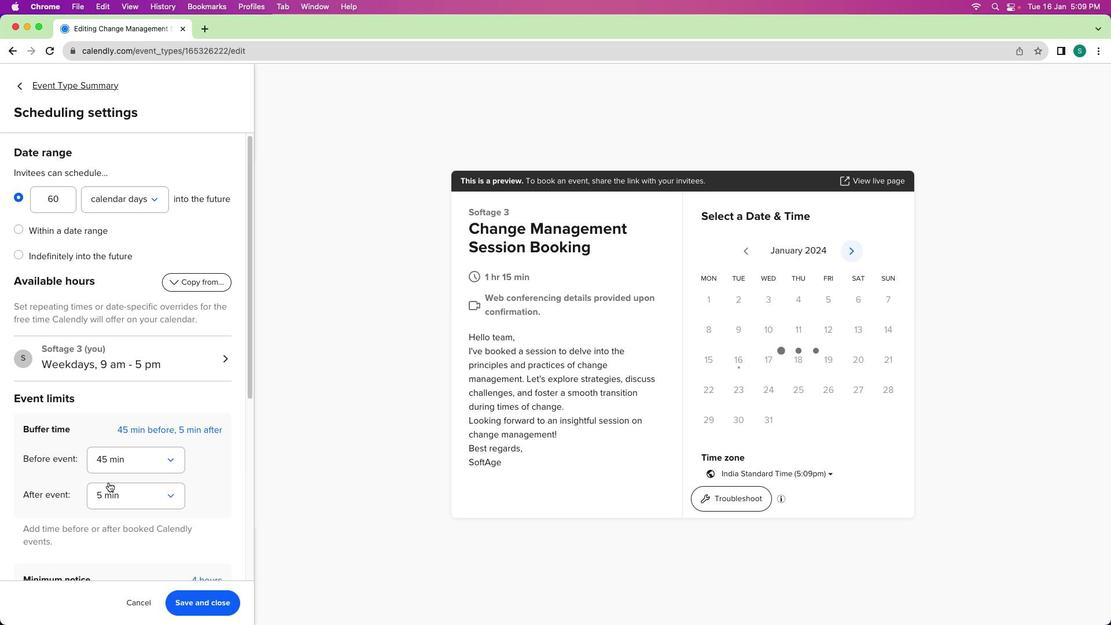 
Action: Mouse moved to (118, 468)
Screenshot: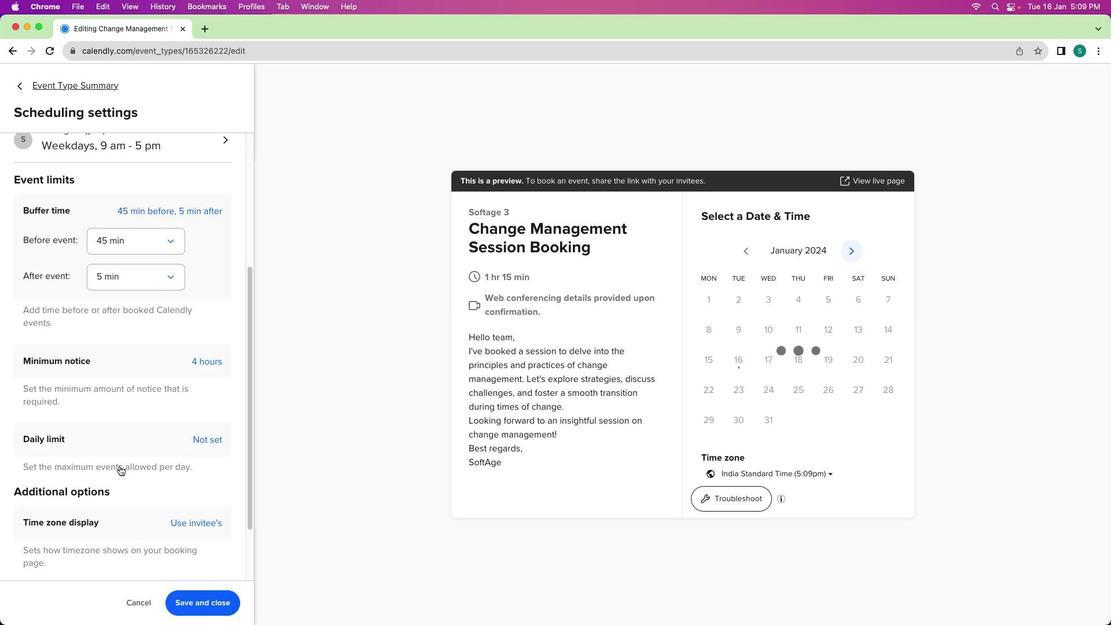 
Action: Mouse scrolled (118, 468) with delta (0, 0)
Screenshot: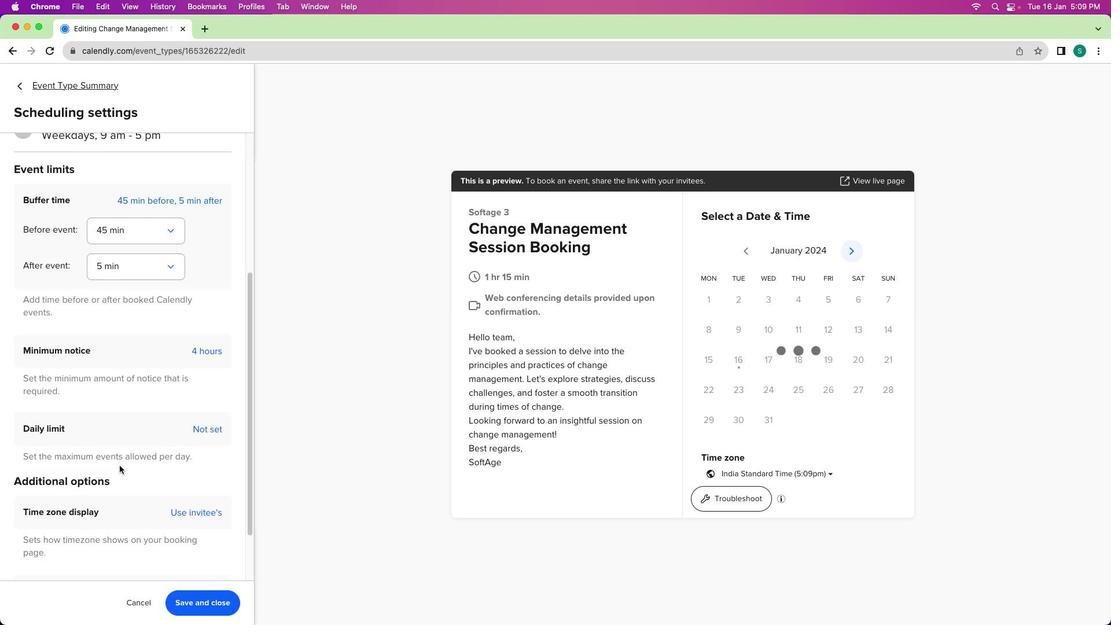 
Action: Mouse scrolled (118, 468) with delta (0, 0)
Screenshot: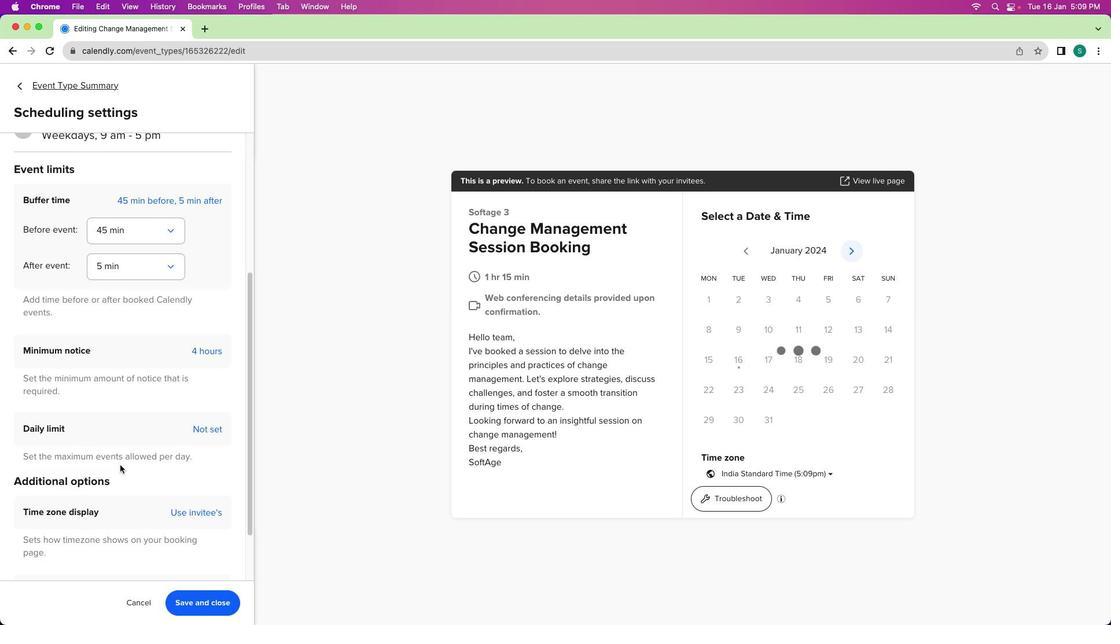 
Action: Mouse scrolled (118, 468) with delta (0, 0)
Screenshot: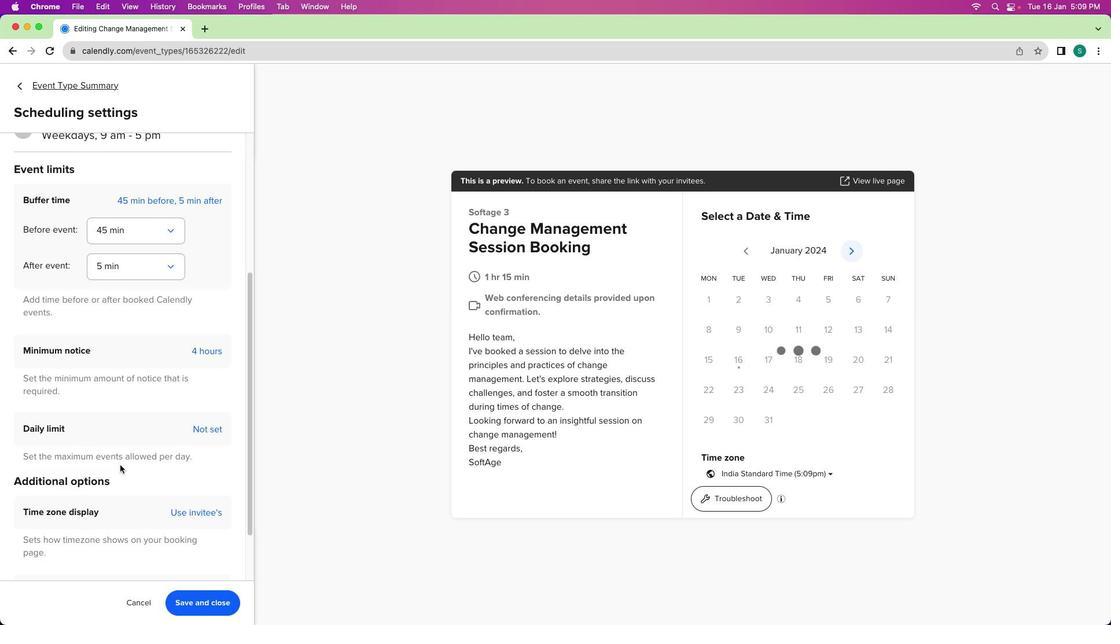 
Action: Mouse moved to (118, 468)
Screenshot: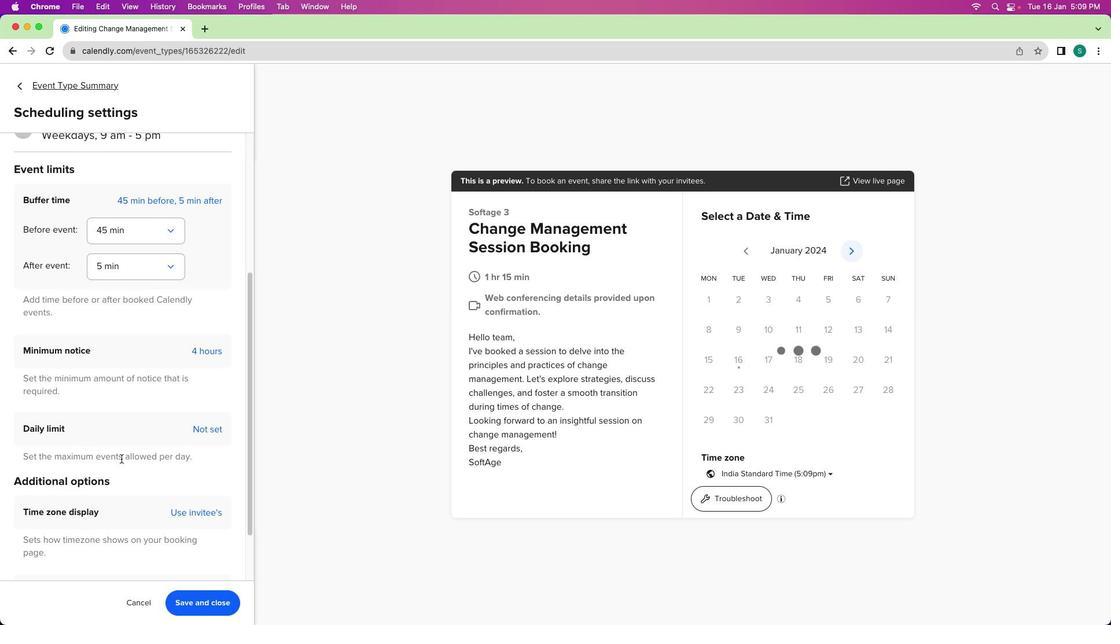 
Action: Mouse scrolled (118, 468) with delta (0, -1)
Screenshot: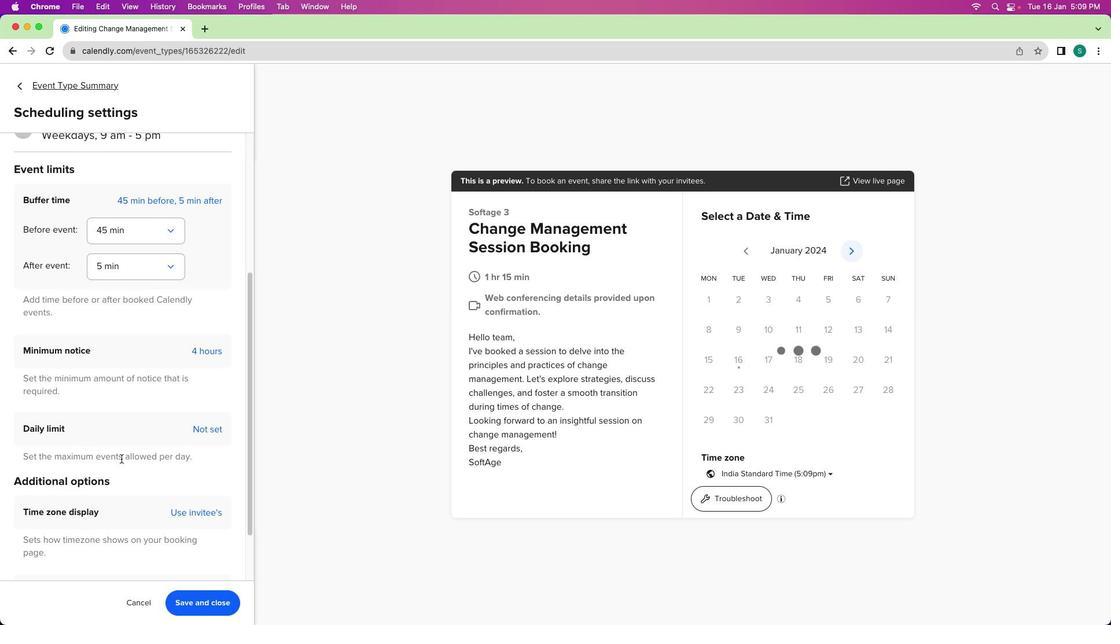 
Action: Mouse moved to (122, 458)
Screenshot: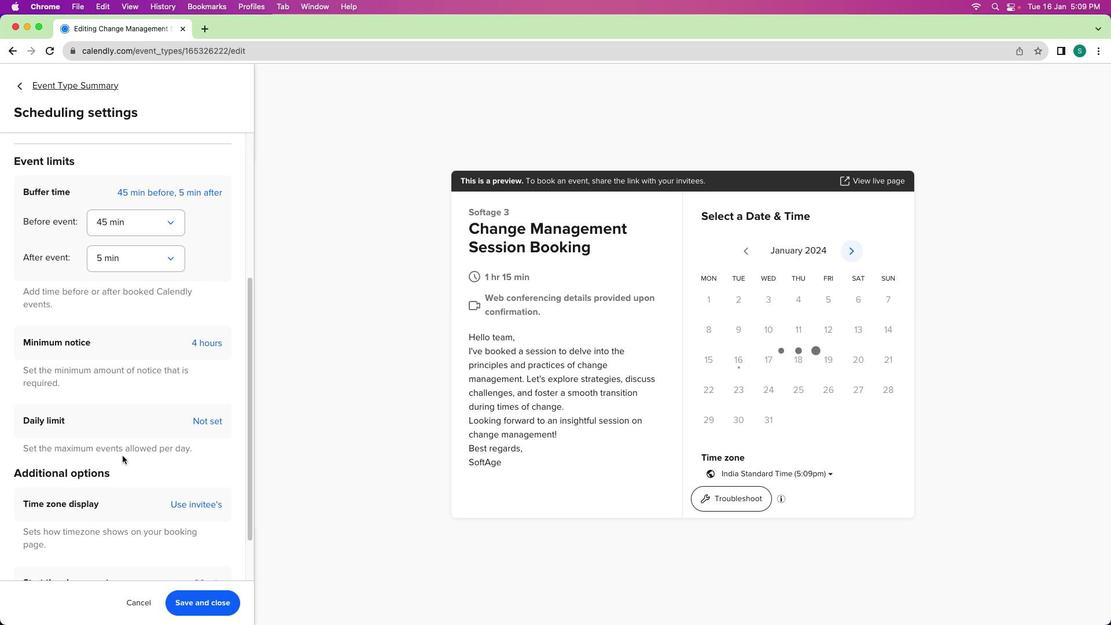 
Action: Mouse scrolled (122, 458) with delta (0, 0)
Screenshot: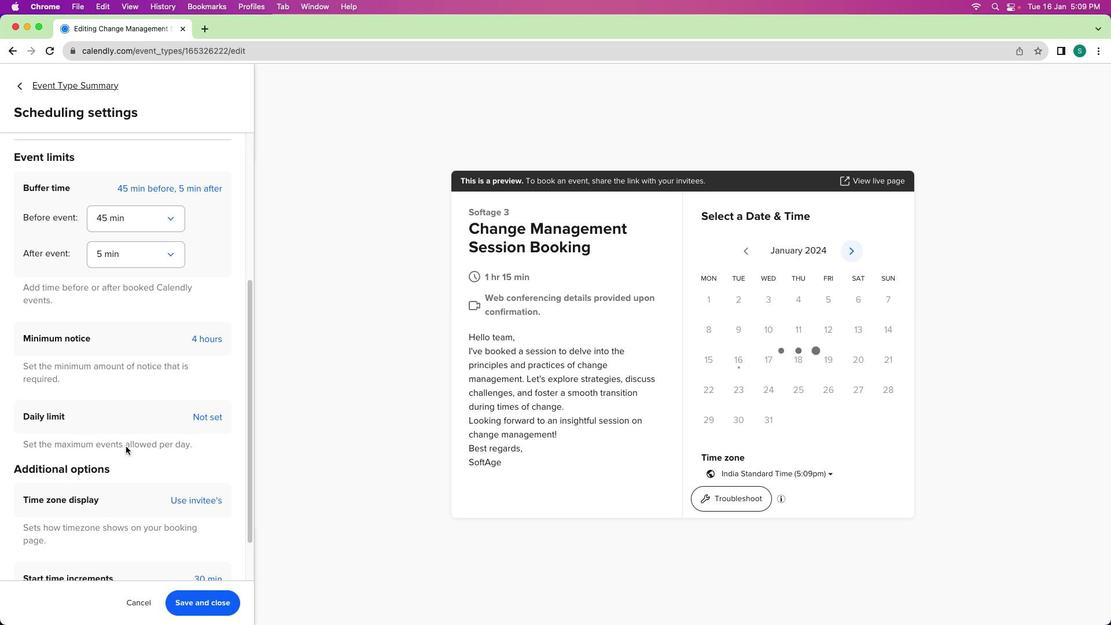 
Action: Mouse scrolled (122, 458) with delta (0, 0)
Screenshot: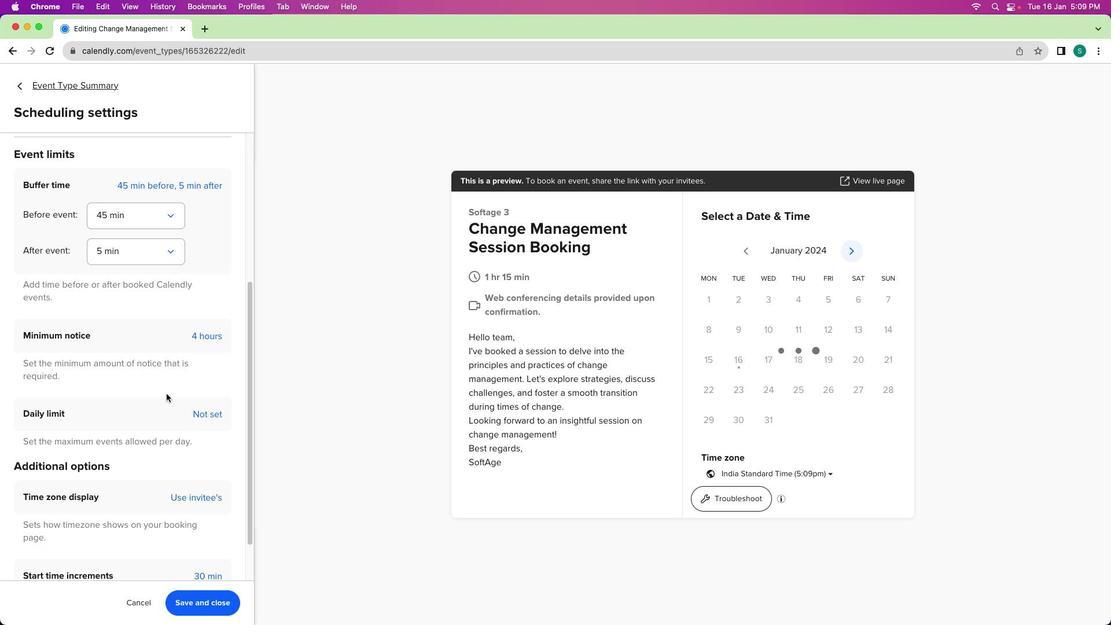 
Action: Mouse moved to (203, 339)
Screenshot: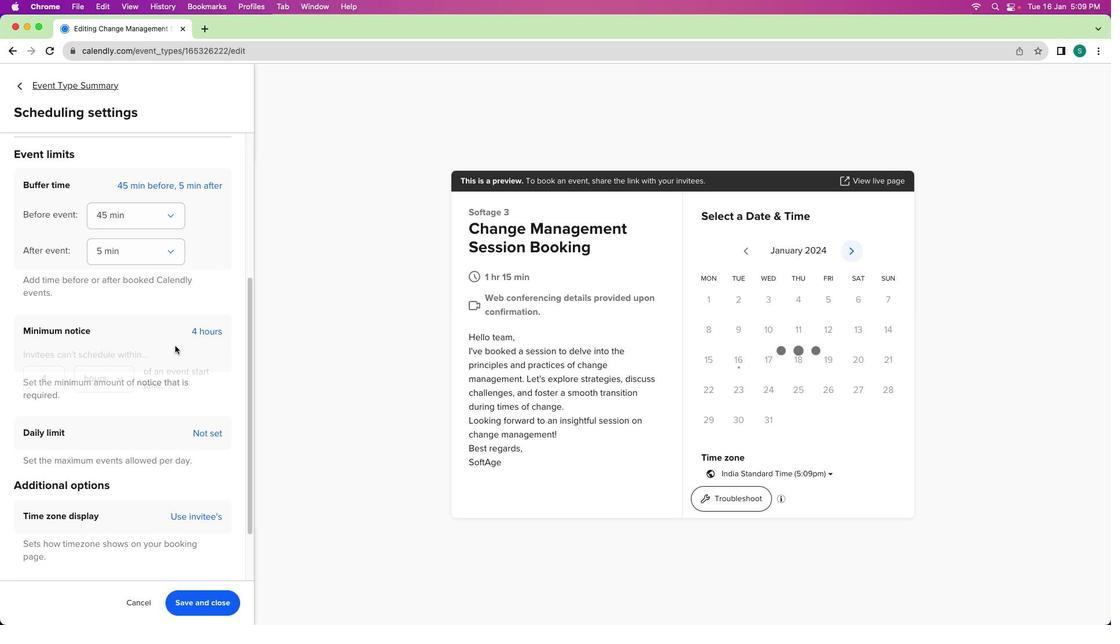 
Action: Mouse pressed left at (203, 339)
Screenshot: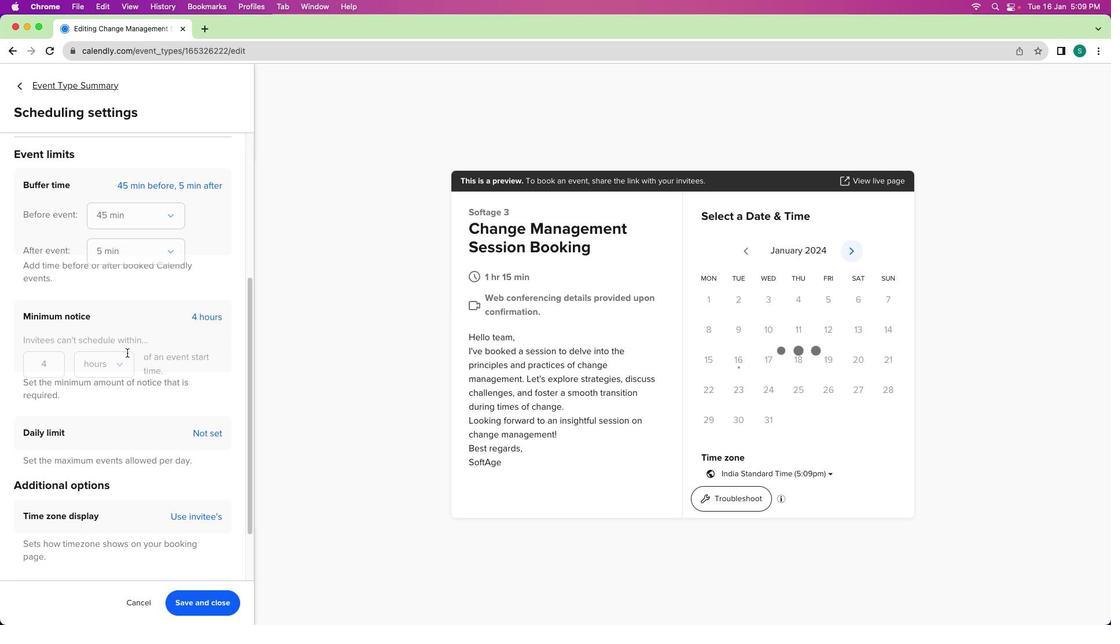 
Action: Mouse moved to (46, 312)
Screenshot: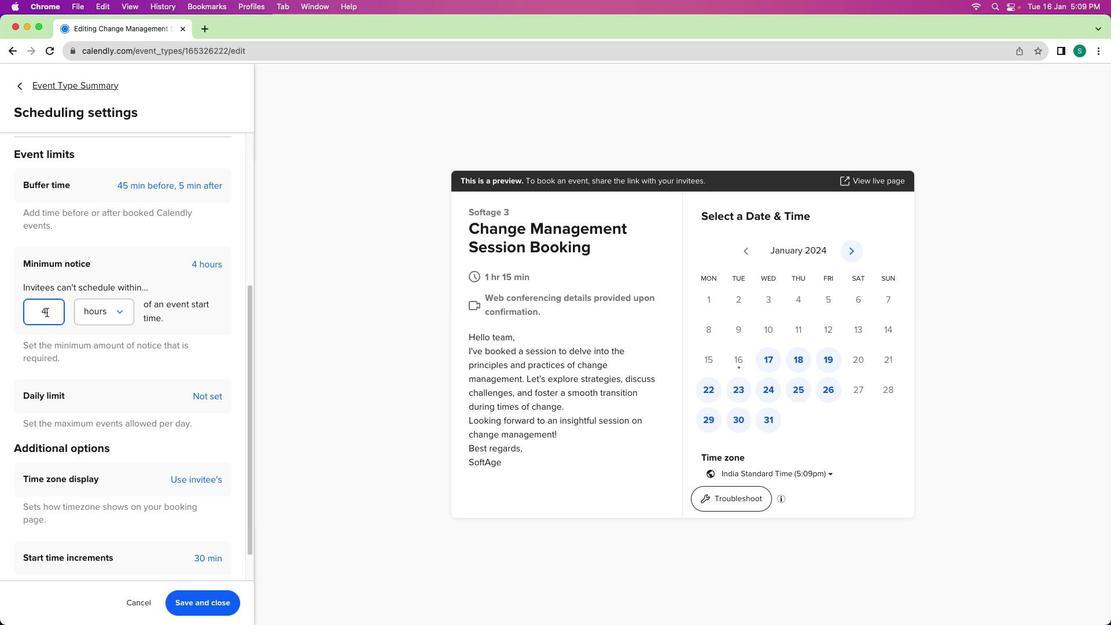 
Action: Mouse pressed left at (46, 312)
Screenshot: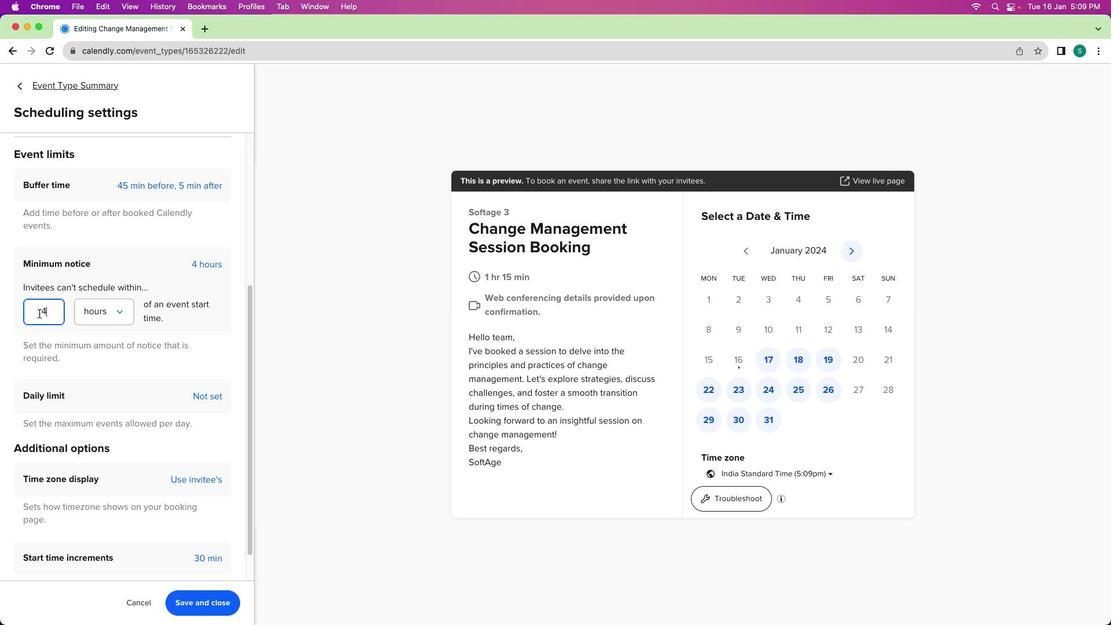 
Action: Mouse moved to (100, 308)
Screenshot: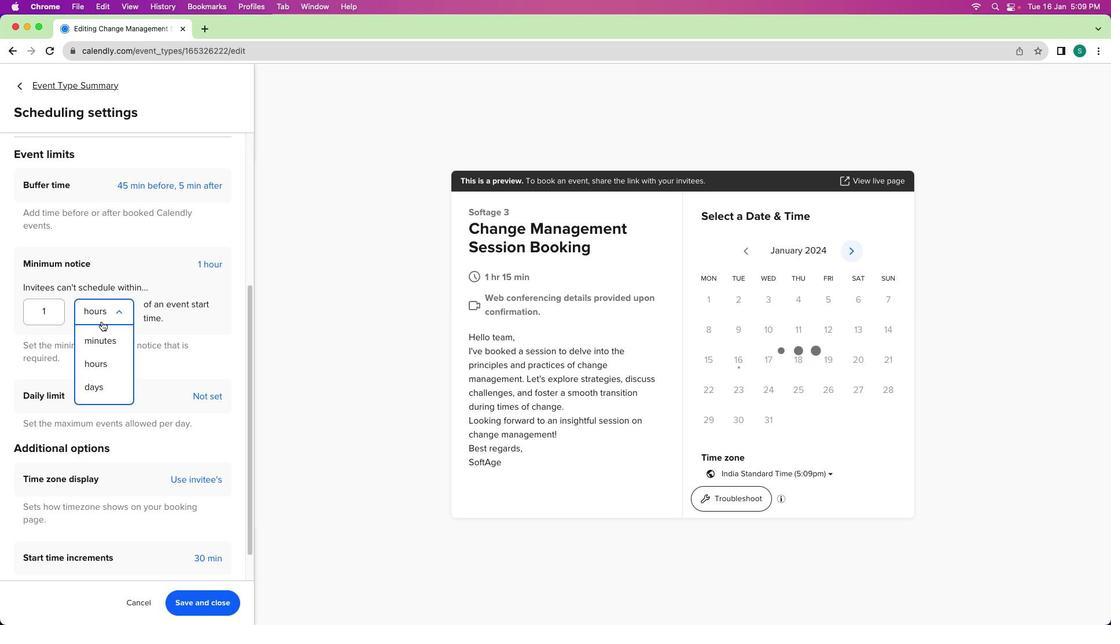 
Action: Mouse pressed left at (100, 308)
Screenshot: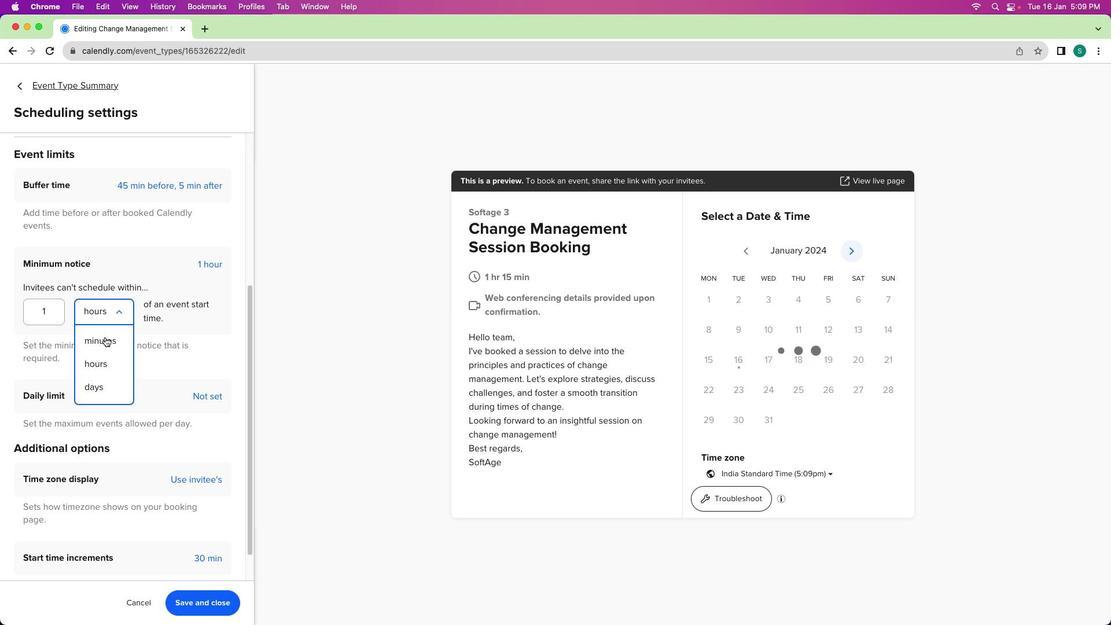 
Action: Mouse moved to (104, 396)
Screenshot: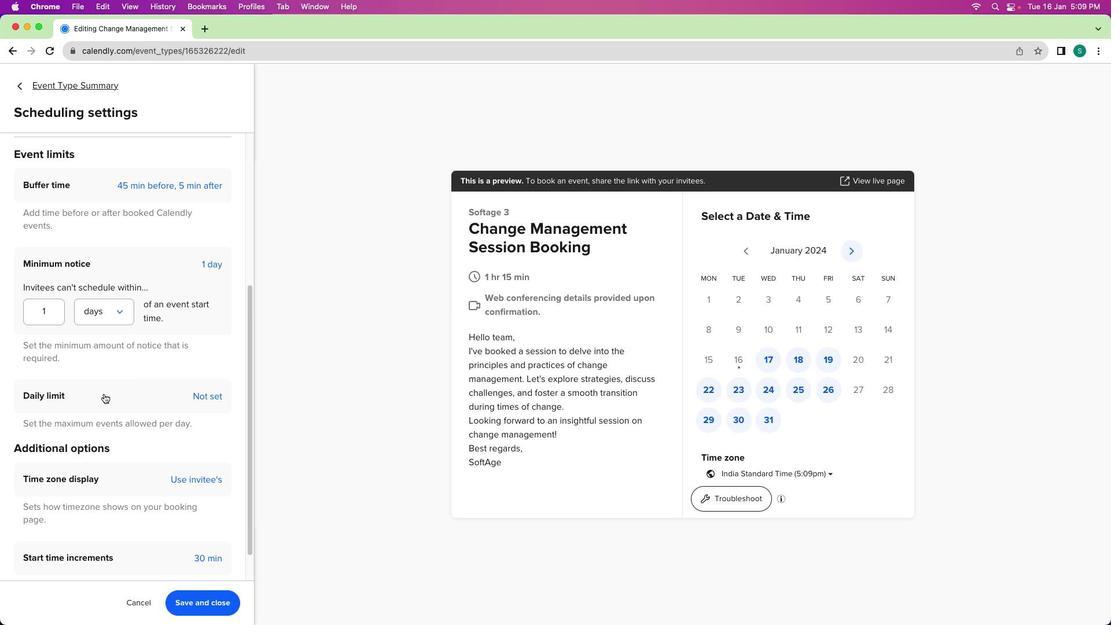 
Action: Mouse pressed left at (104, 396)
Screenshot: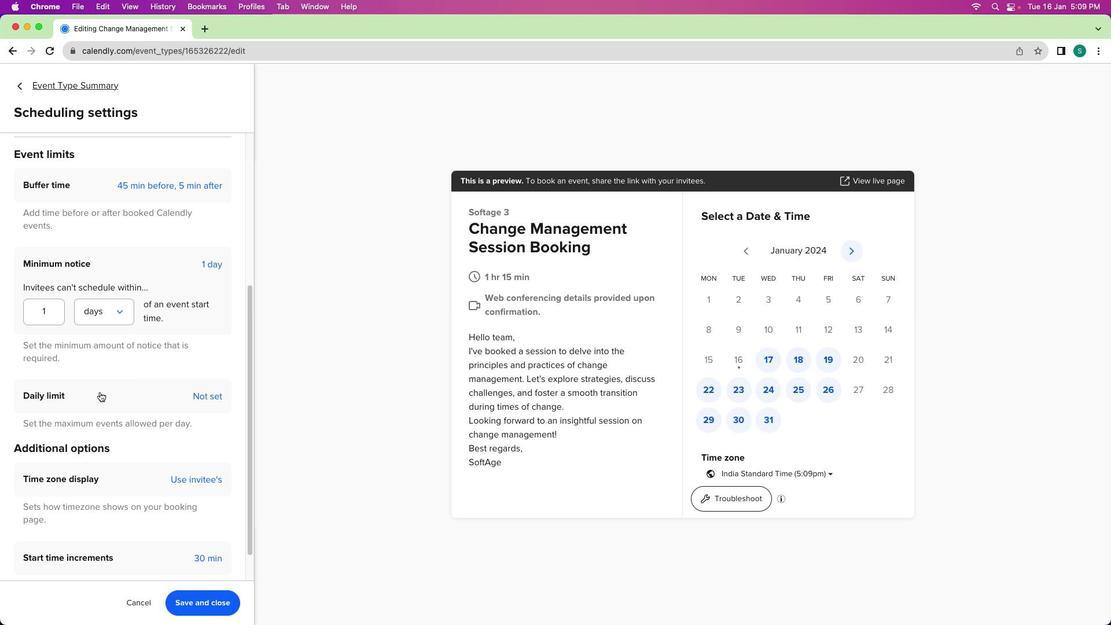 
Action: Mouse moved to (89, 390)
Screenshot: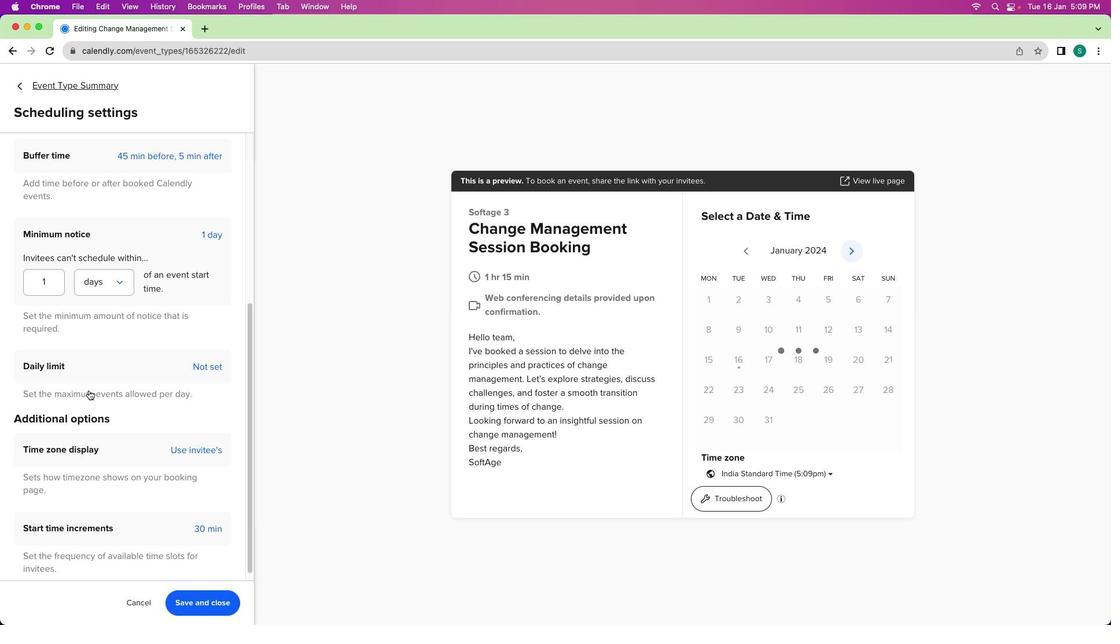 
Action: Mouse scrolled (89, 390) with delta (0, 0)
Screenshot: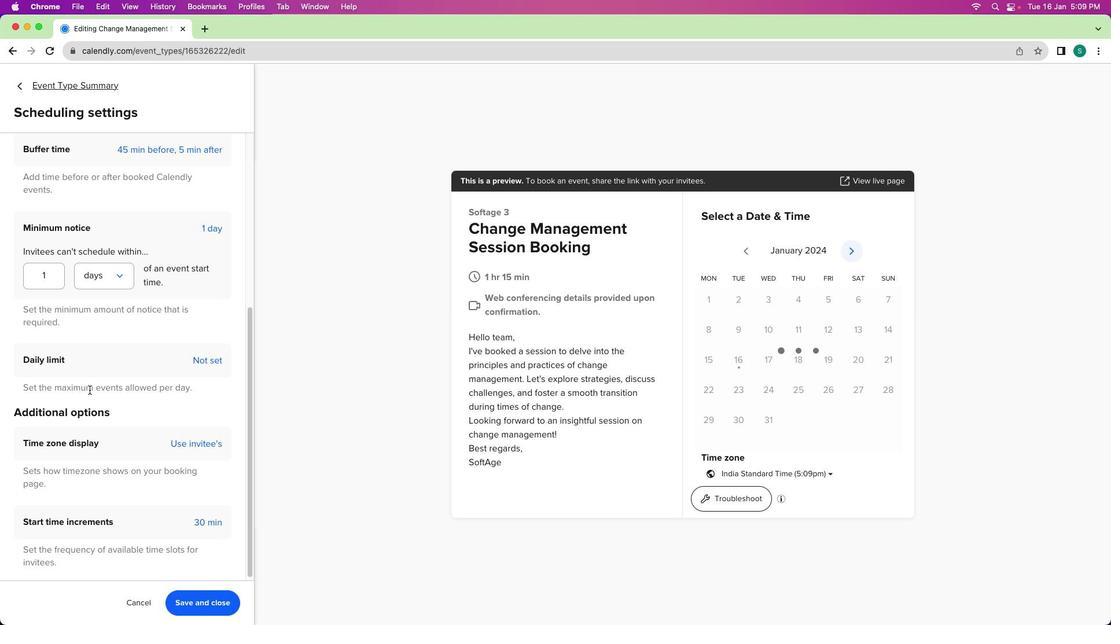 
Action: Mouse scrolled (89, 390) with delta (0, 0)
Screenshot: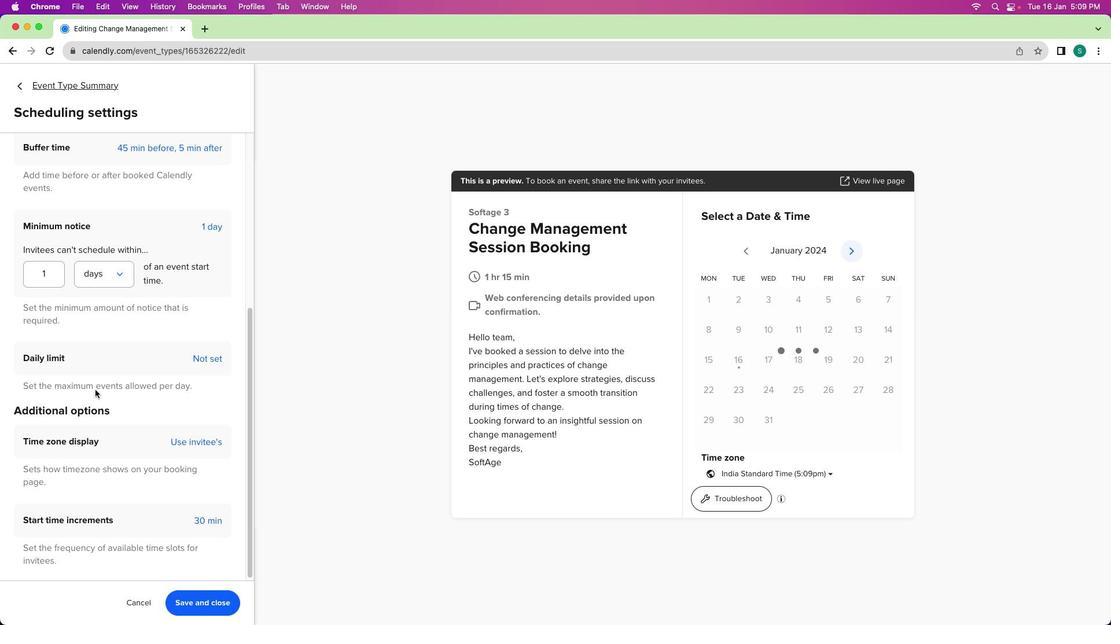 
Action: Mouse scrolled (89, 390) with delta (0, 0)
Screenshot: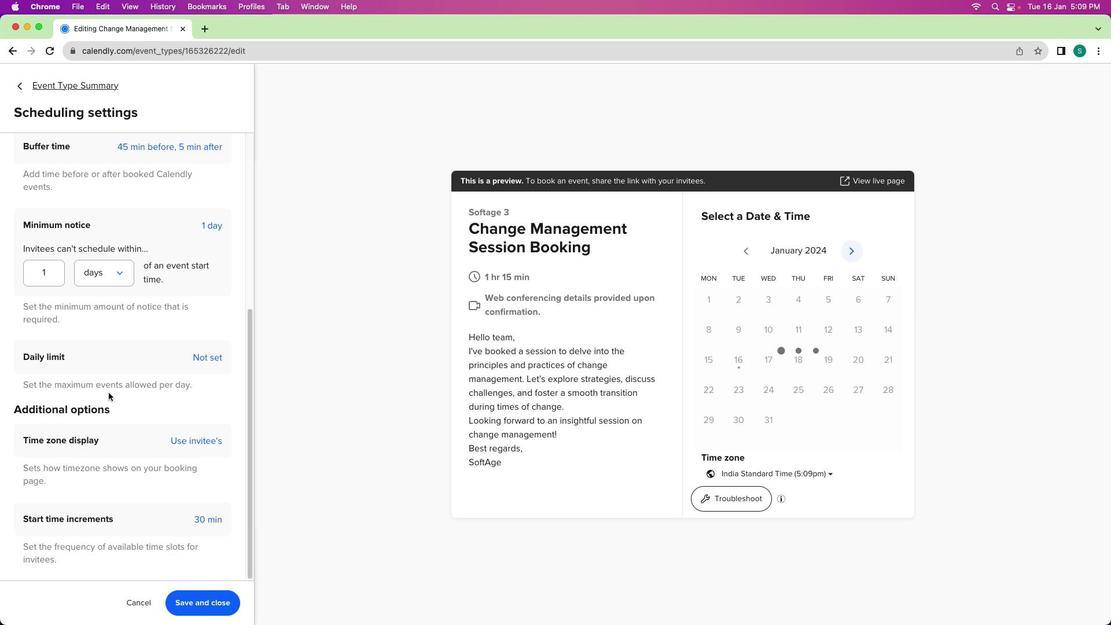 
Action: Mouse moved to (199, 587)
Screenshot: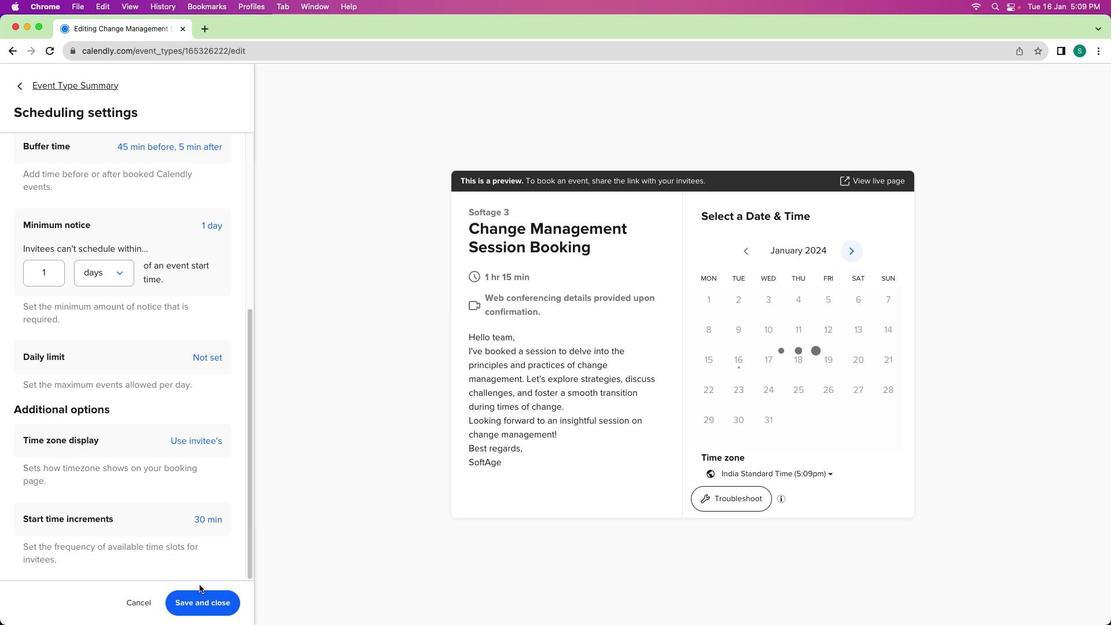 
Action: Mouse scrolled (199, 587) with delta (0, 0)
Screenshot: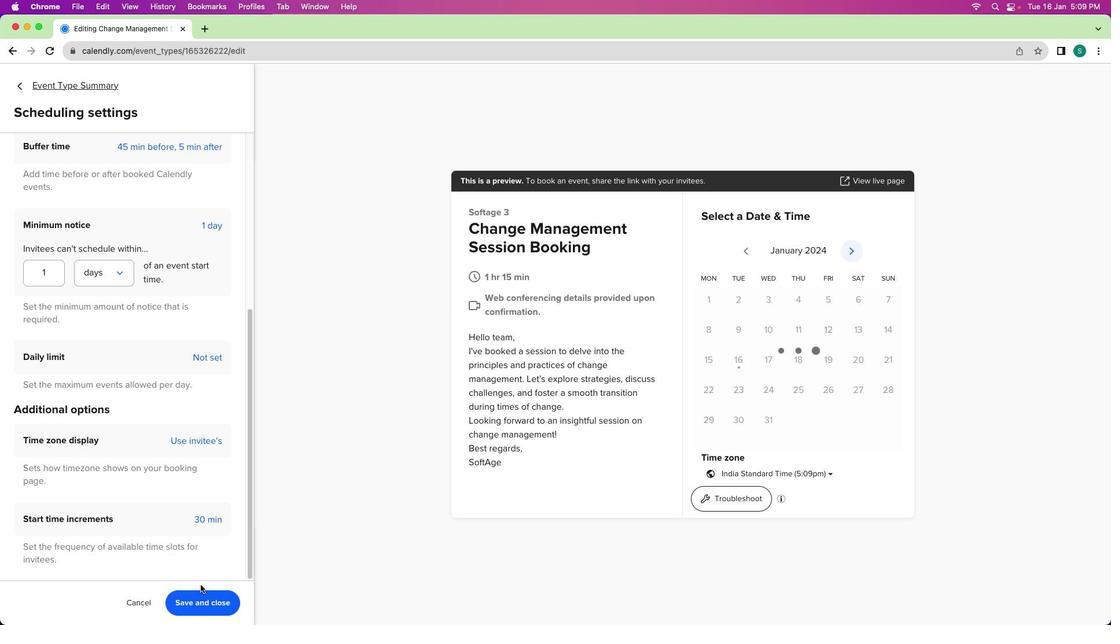 
Action: Mouse moved to (199, 587)
Screenshot: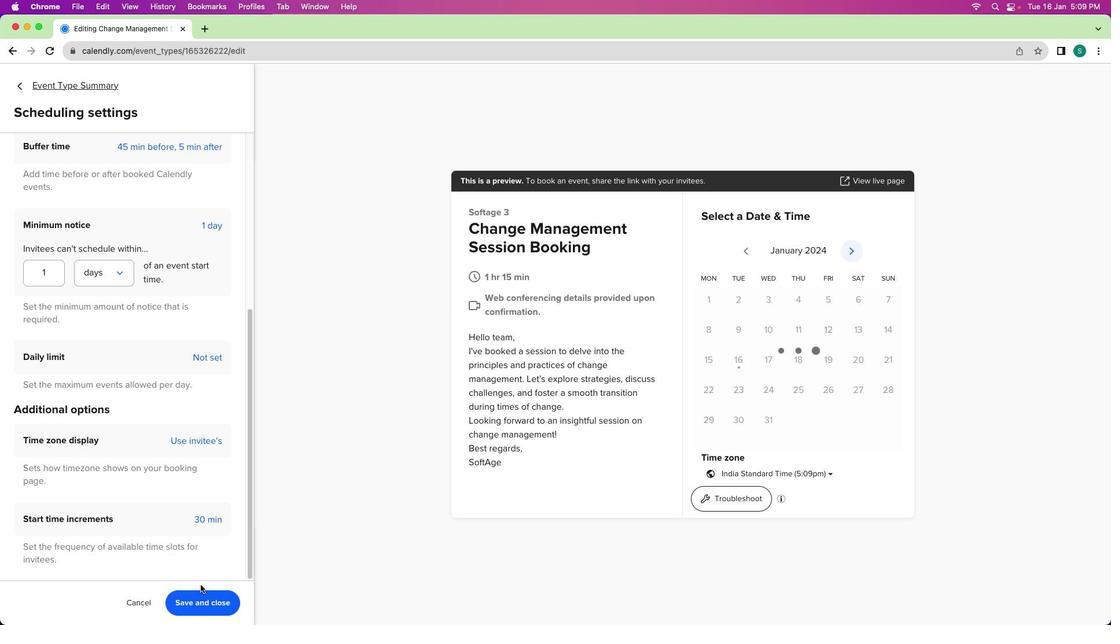 
Action: Mouse scrolled (199, 587) with delta (0, 0)
Screenshot: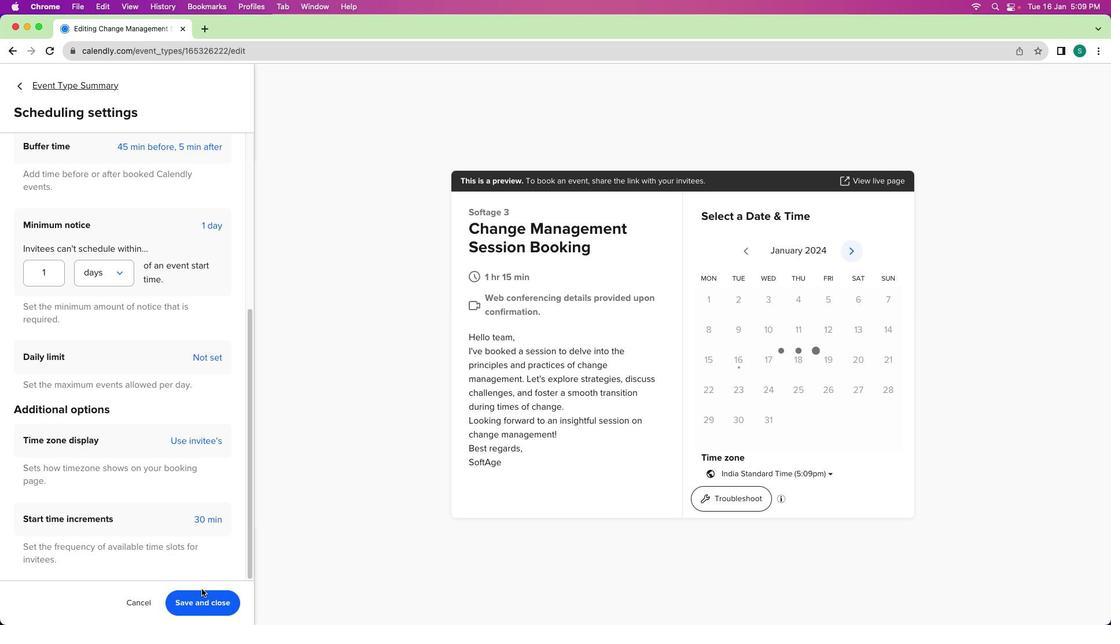 
Action: Mouse moved to (202, 602)
Screenshot: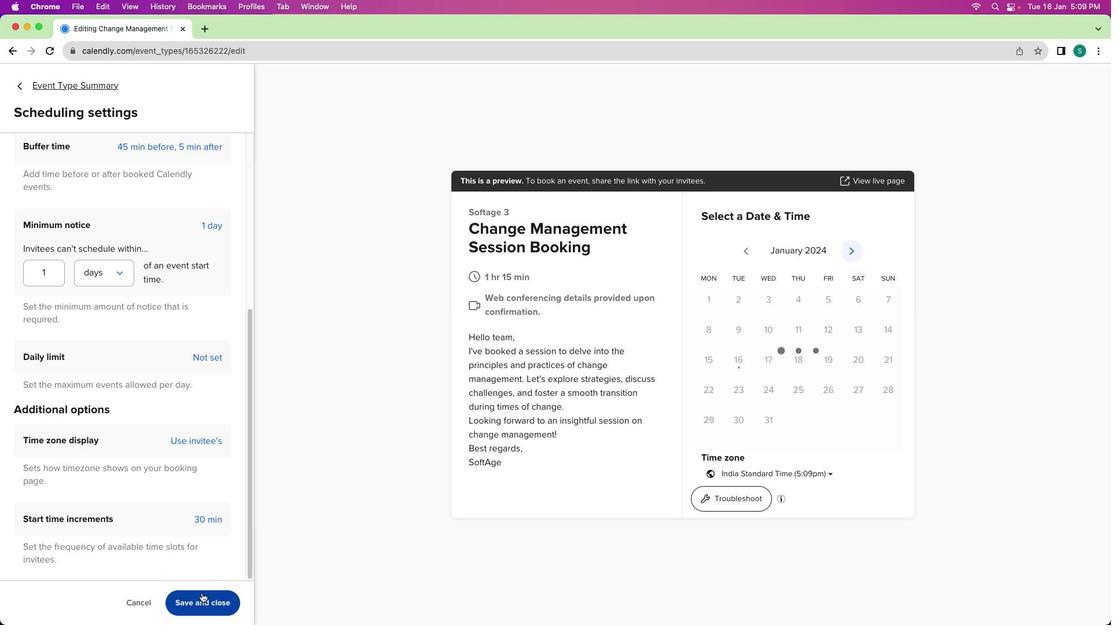 
Action: Mouse pressed left at (202, 602)
Screenshot: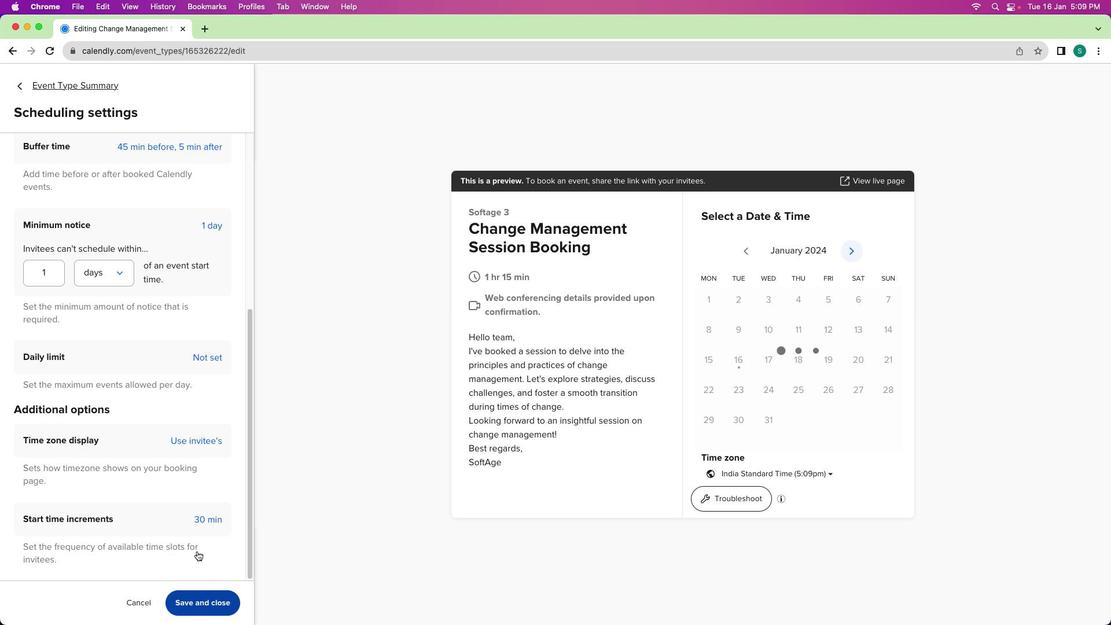 
Action: Mouse moved to (59, 85)
Screenshot: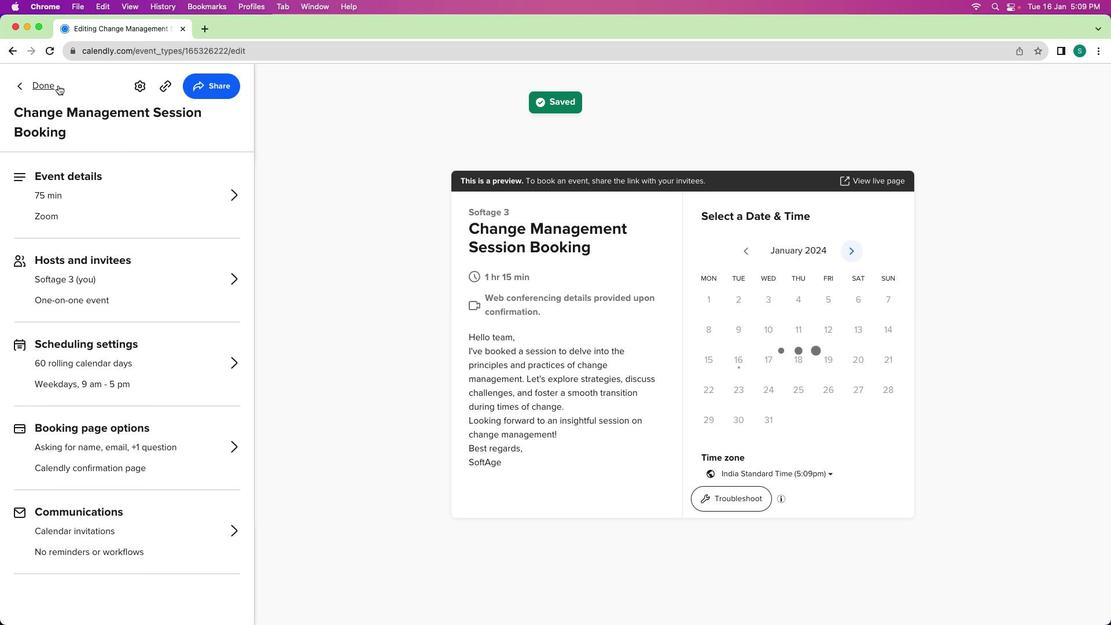 
Action: Mouse pressed left at (59, 85)
Screenshot: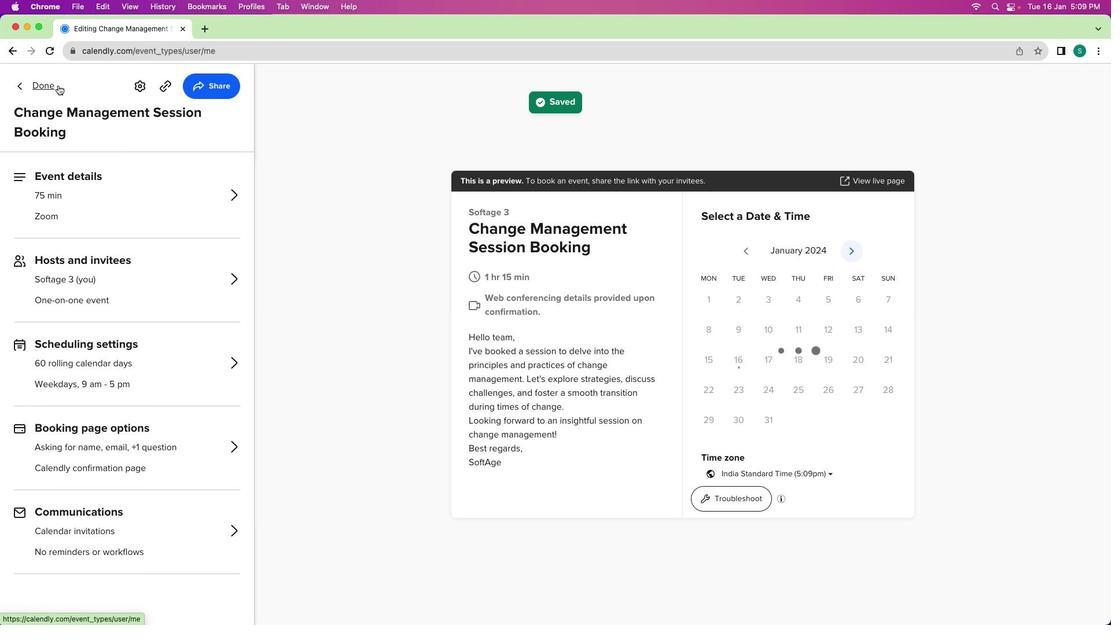 
Action: Mouse moved to (352, 350)
Screenshot: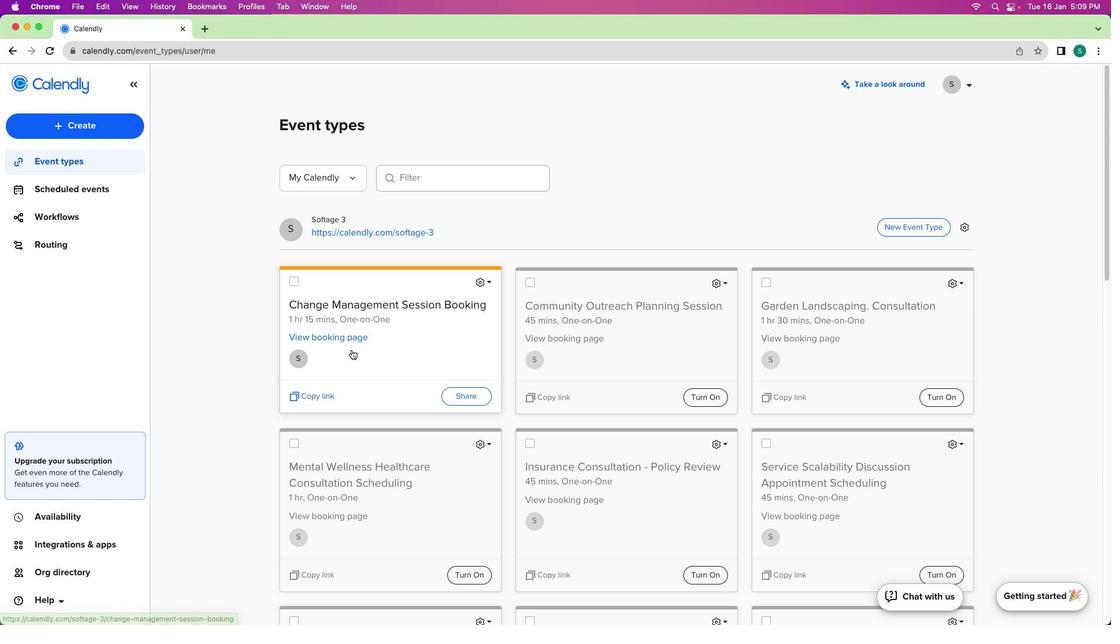 
